 Task: Look for space in Thành Phố Tuyên Quang, Vietnam from 12th July, 2023 to 16th July, 2023 for 8 adults in price range Rs.10000 to Rs.16000. Place can be private room with 8 bedrooms having 8 beds and 8 bathrooms. Property type can be house, flat, guest house, hotel. Amenities needed are: wifi, TV, free parkinig on premises, gym, breakfast. Booking option can be shelf check-in. Required host language is English.
Action: Key pressed <Key.shift>THANH<Key.space>
Screenshot: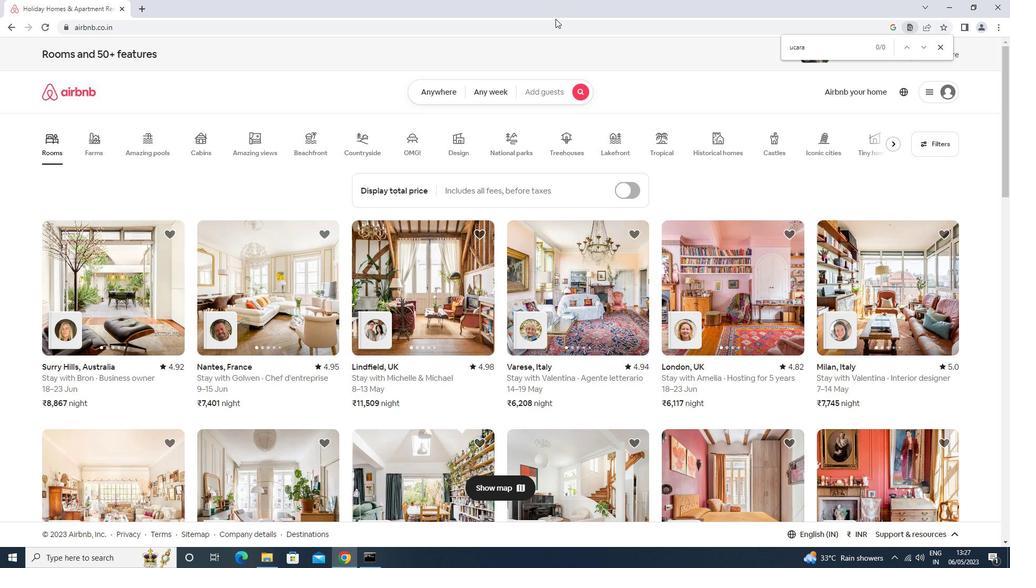 
Action: Mouse moved to (450, 59)
Screenshot: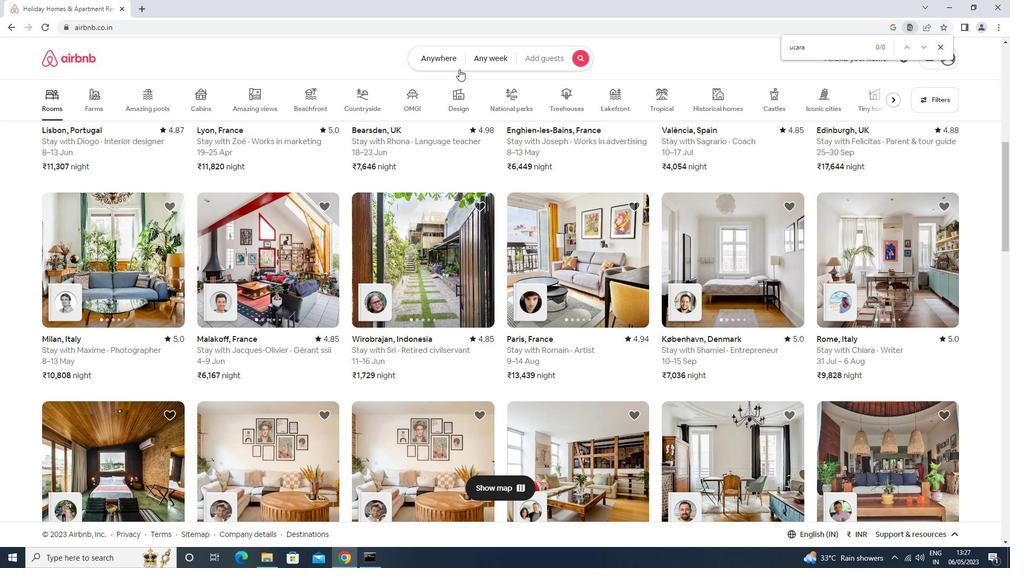 
Action: Mouse pressed left at (450, 59)
Screenshot: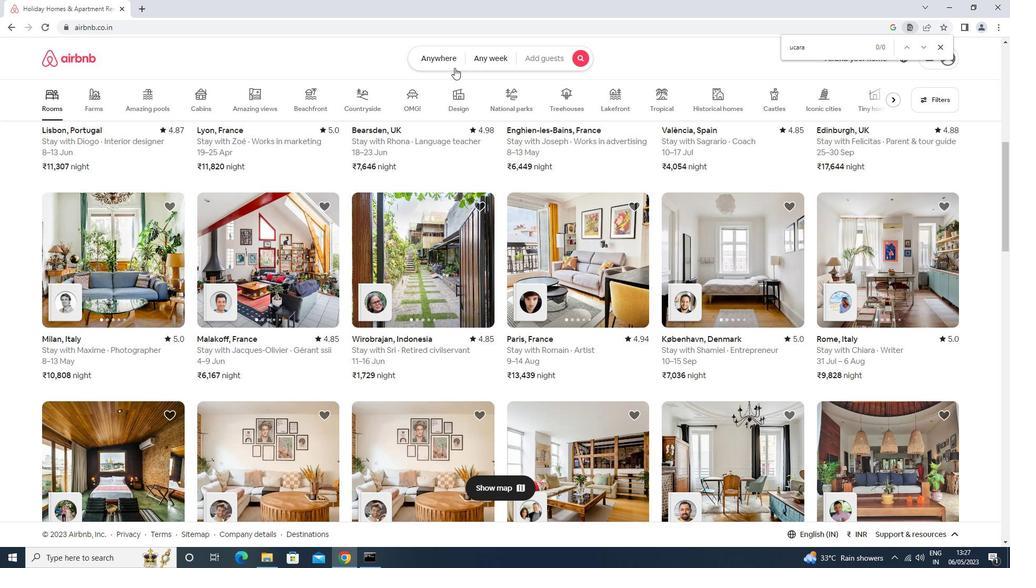 
Action: Mouse moved to (297, 97)
Screenshot: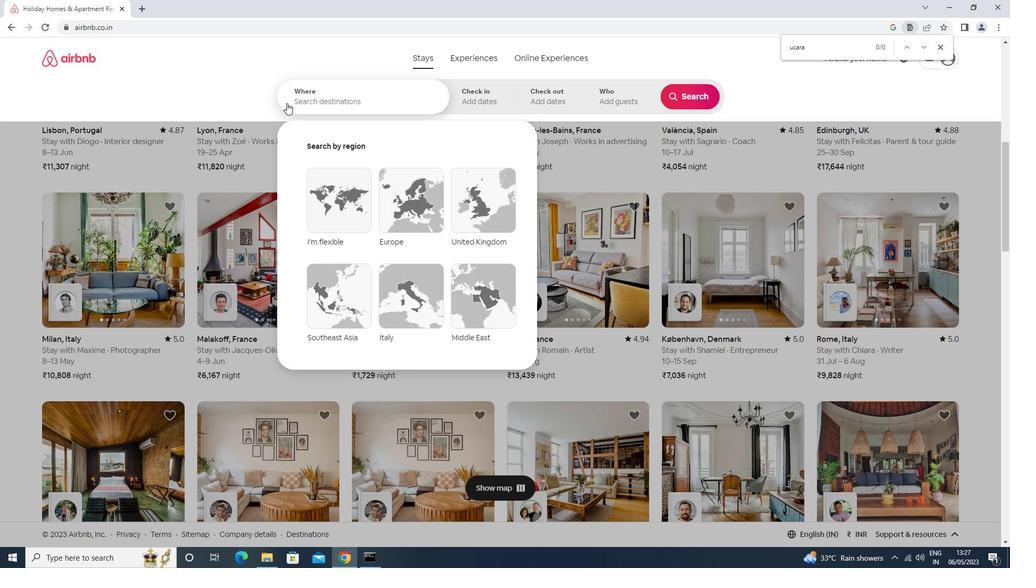 
Action: Mouse pressed left at (297, 97)
Screenshot: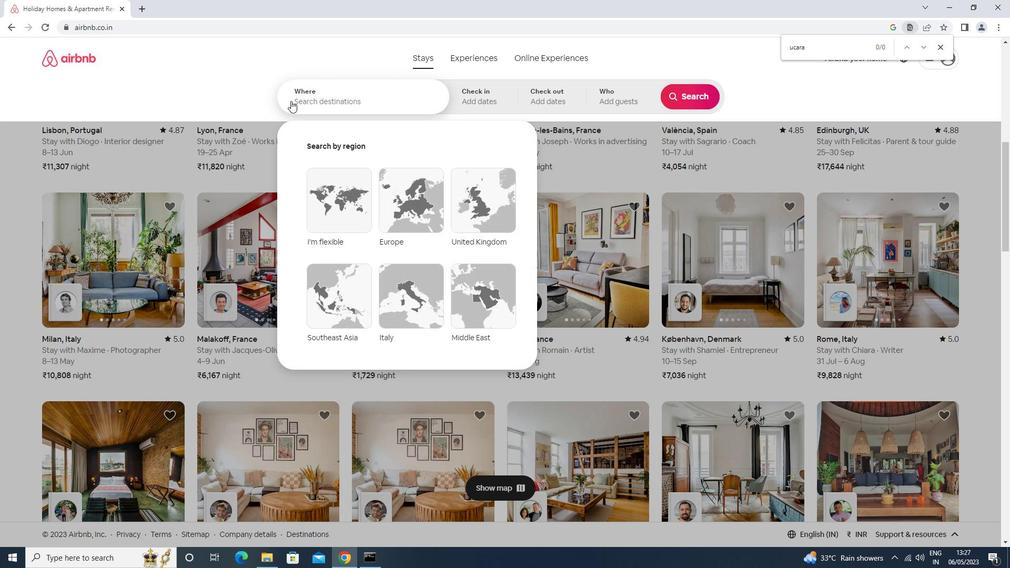 
Action: Key pressed <Key.shift><Key.shift><Key.shift><Key.shift><Key.shift><Key.shift><Key.shift><Key.shift><Key.shift>THANH<Key.down><Key.backspace><Key.backspace><Key.backspace><Key.backspace><Key.backspace><Key.backspace><Key.backspace><Key.backspace><Key.backspace><Key.backspace><Key.backspace><Key.backspace><Key.backspace><Key.backspace><Key.backspace><Key.backspace><Key.backspace><Key.backspace><Key.backspace><Key.backspace><Key.backspace>TI<Key.backspace>UYEN<Key.space>QUANG<Key.enter>
Screenshot: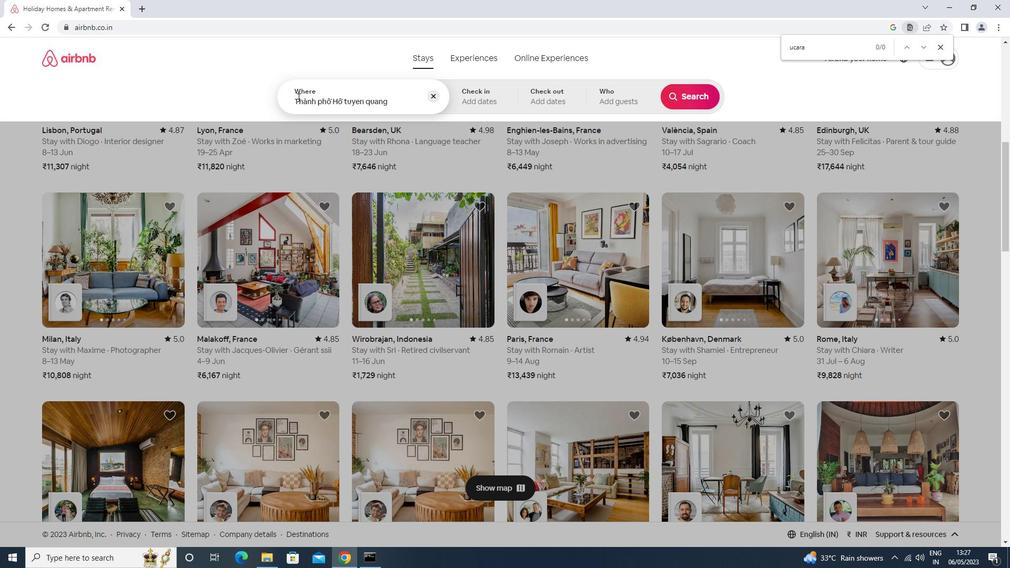 
Action: Mouse moved to (681, 179)
Screenshot: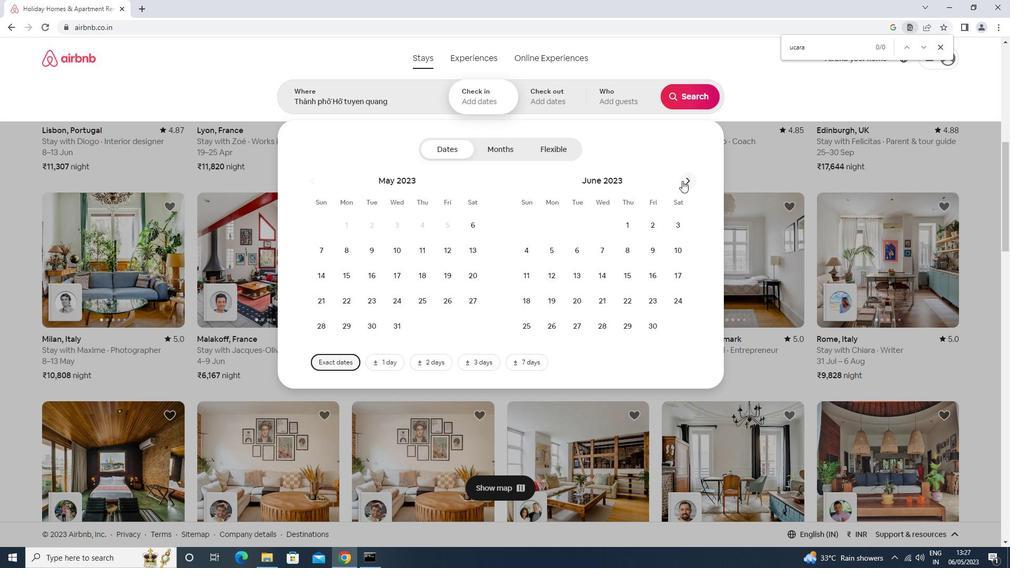 
Action: Mouse pressed left at (681, 179)
Screenshot: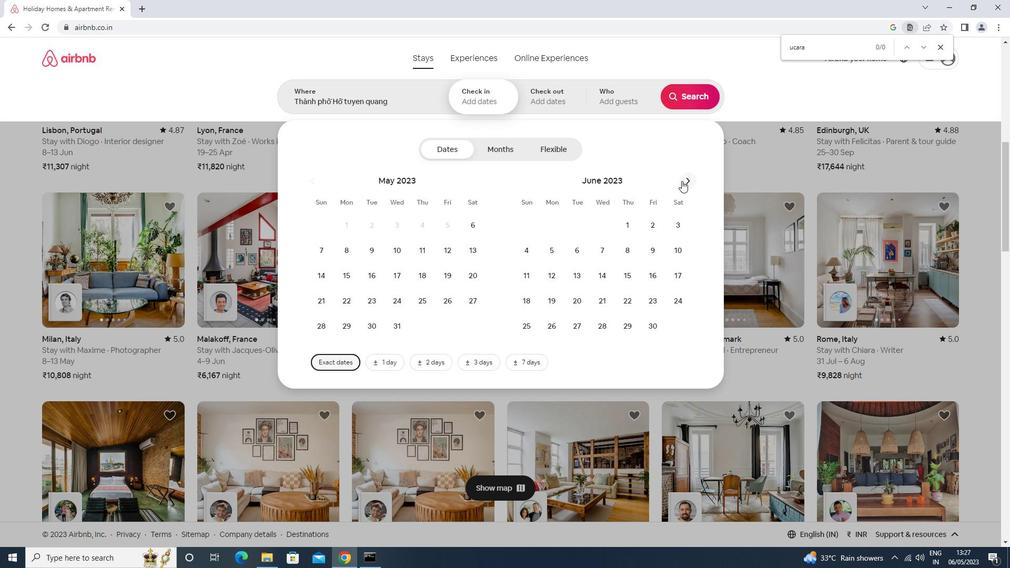 
Action: Mouse moved to (603, 277)
Screenshot: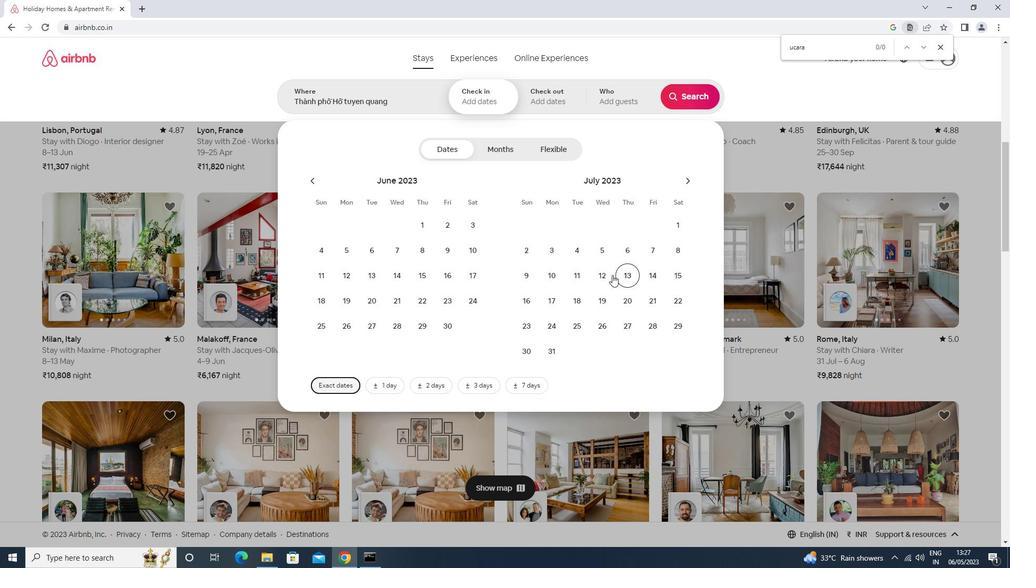 
Action: Mouse pressed left at (603, 277)
Screenshot: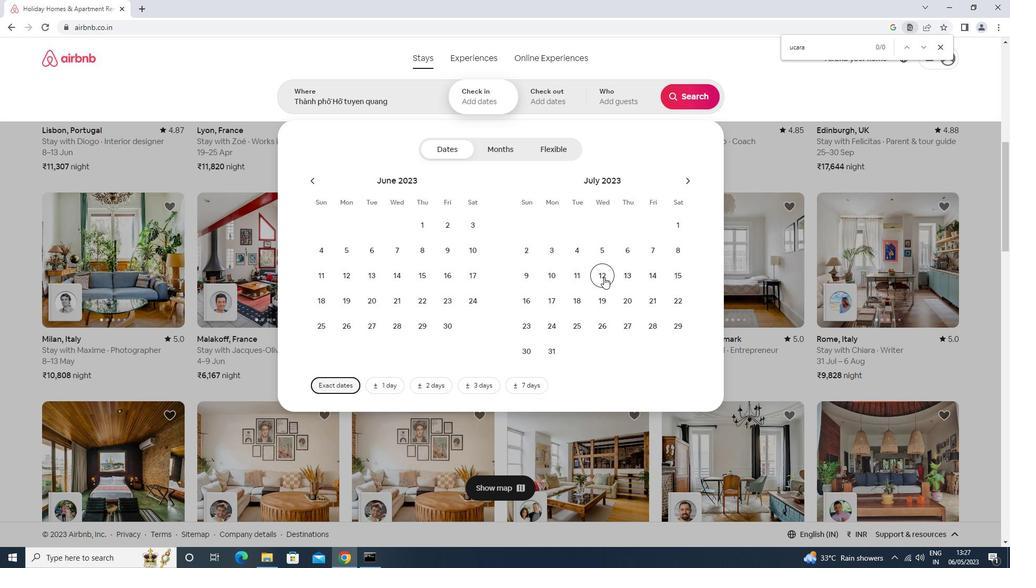
Action: Mouse moved to (535, 303)
Screenshot: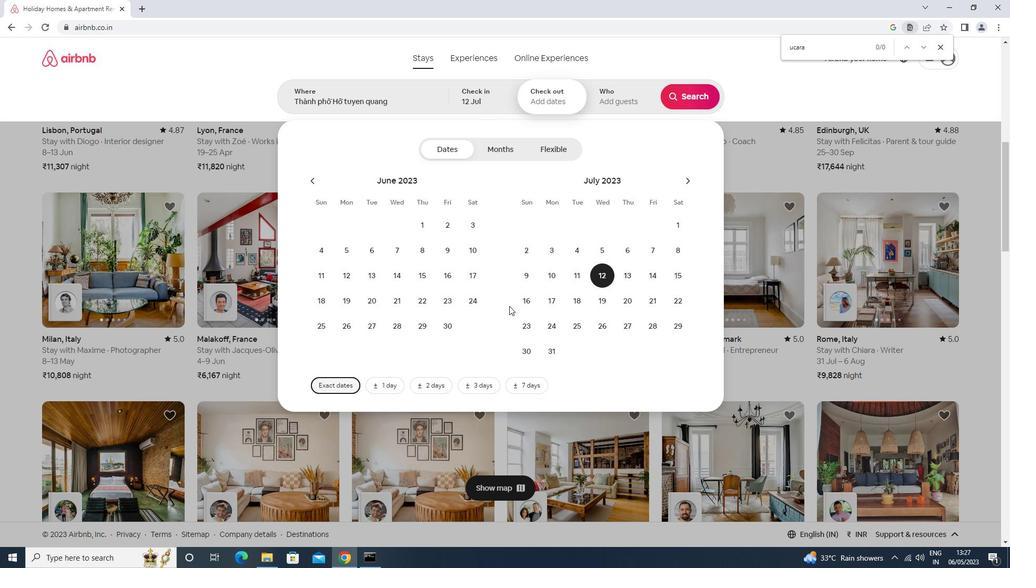 
Action: Mouse pressed left at (535, 303)
Screenshot: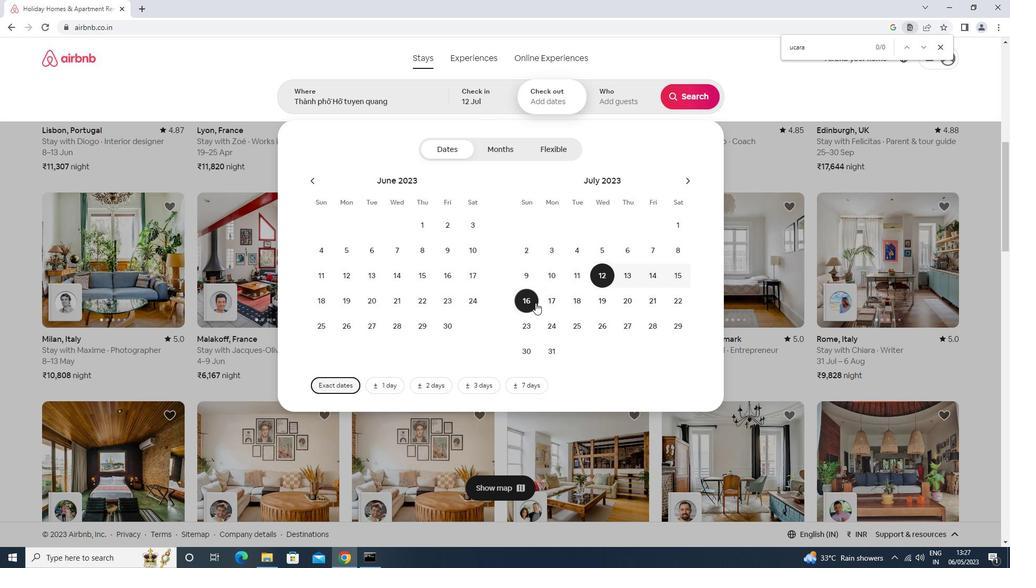 
Action: Mouse moved to (621, 93)
Screenshot: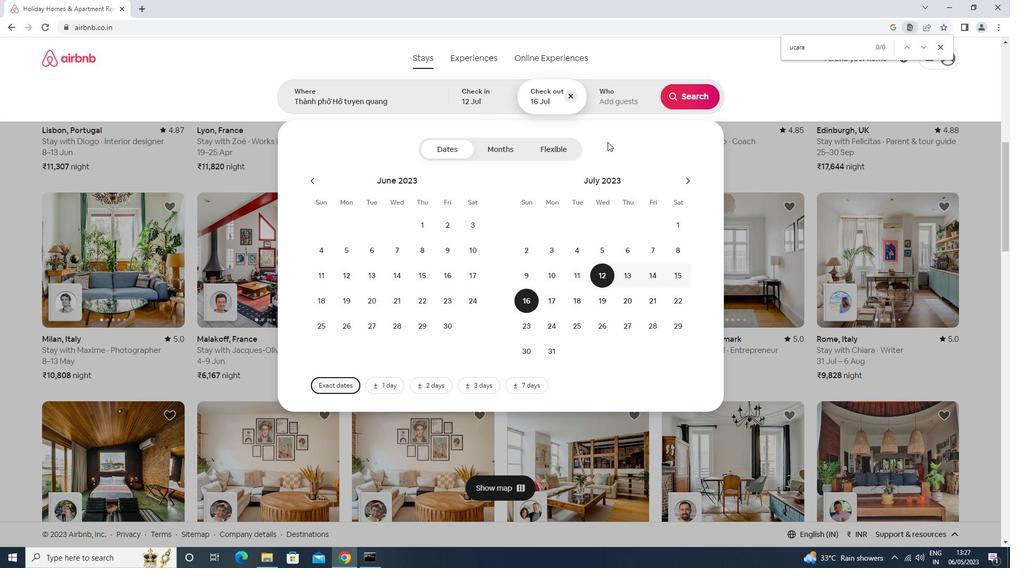 
Action: Mouse pressed left at (621, 93)
Screenshot: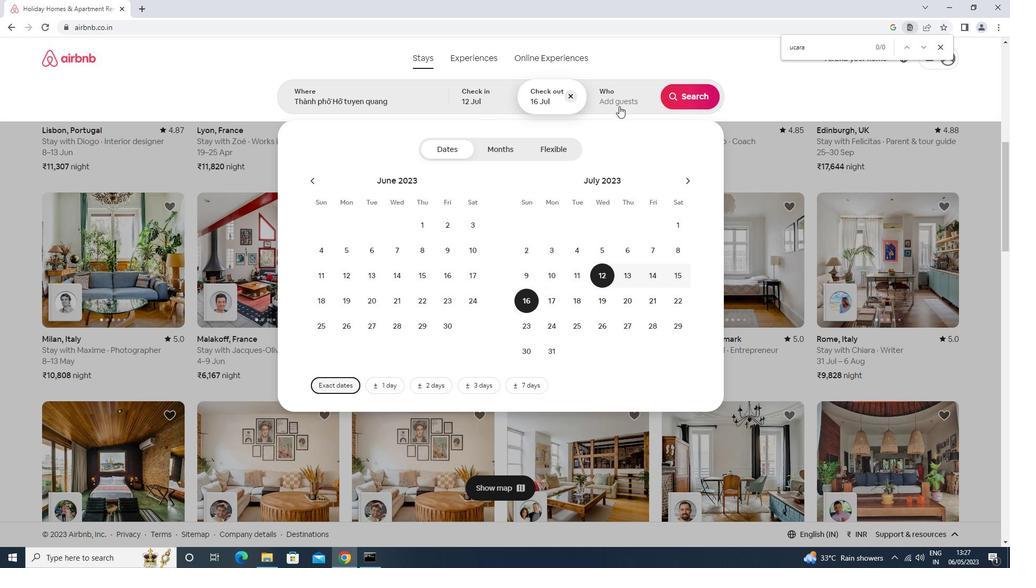 
Action: Mouse moved to (697, 151)
Screenshot: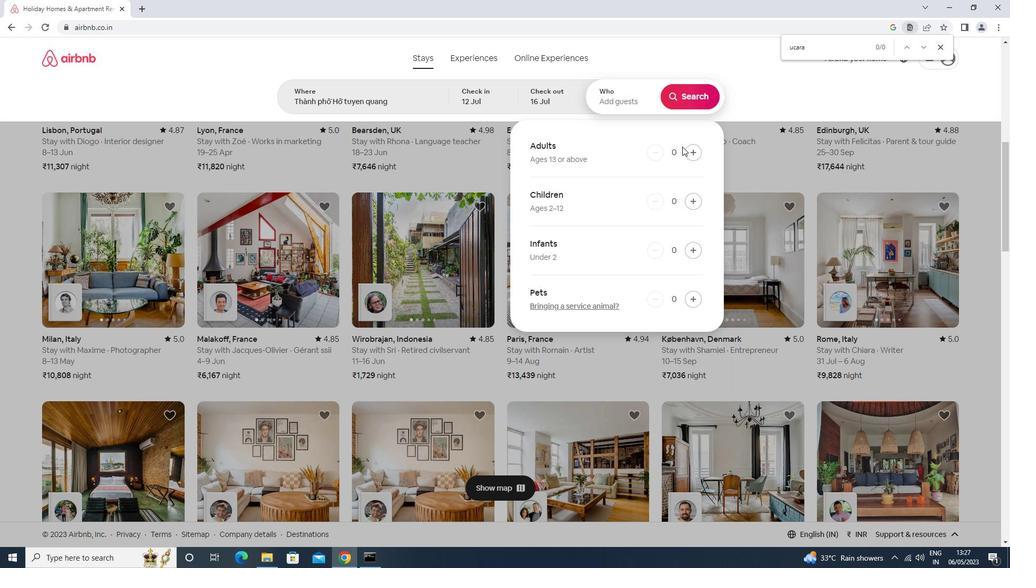 
Action: Mouse pressed left at (697, 151)
Screenshot: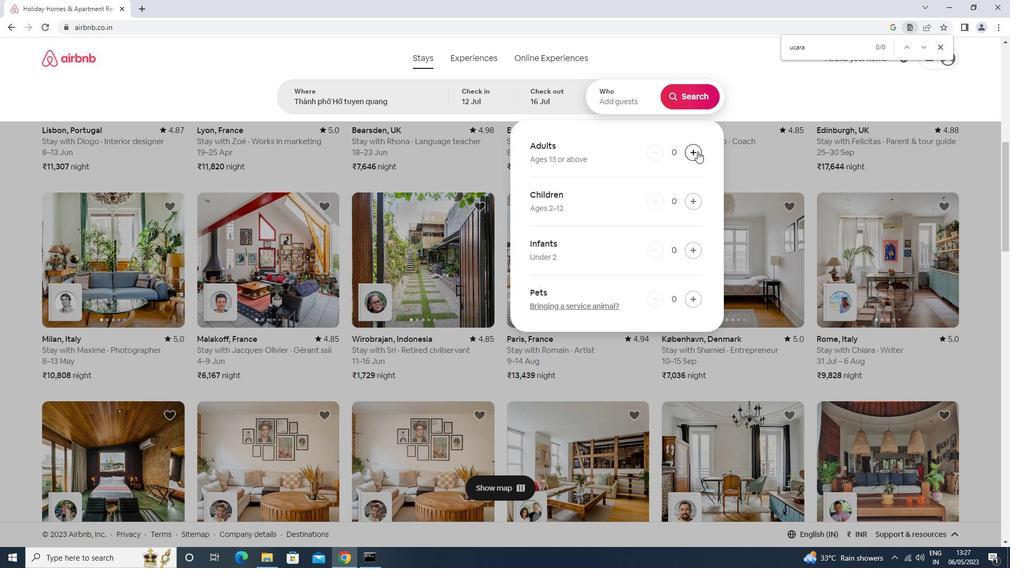 
Action: Mouse pressed left at (697, 151)
Screenshot: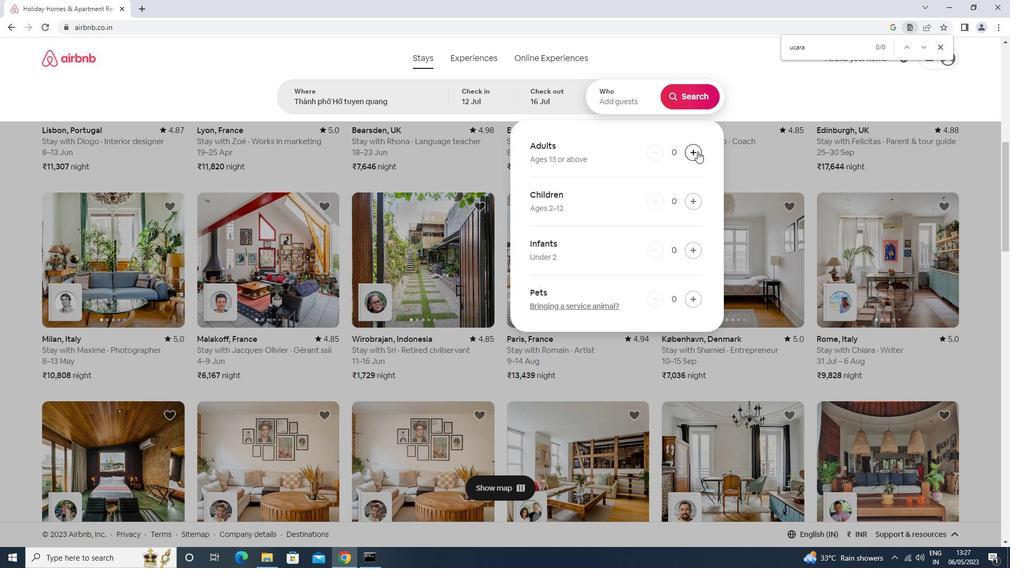 
Action: Mouse pressed left at (697, 151)
Screenshot: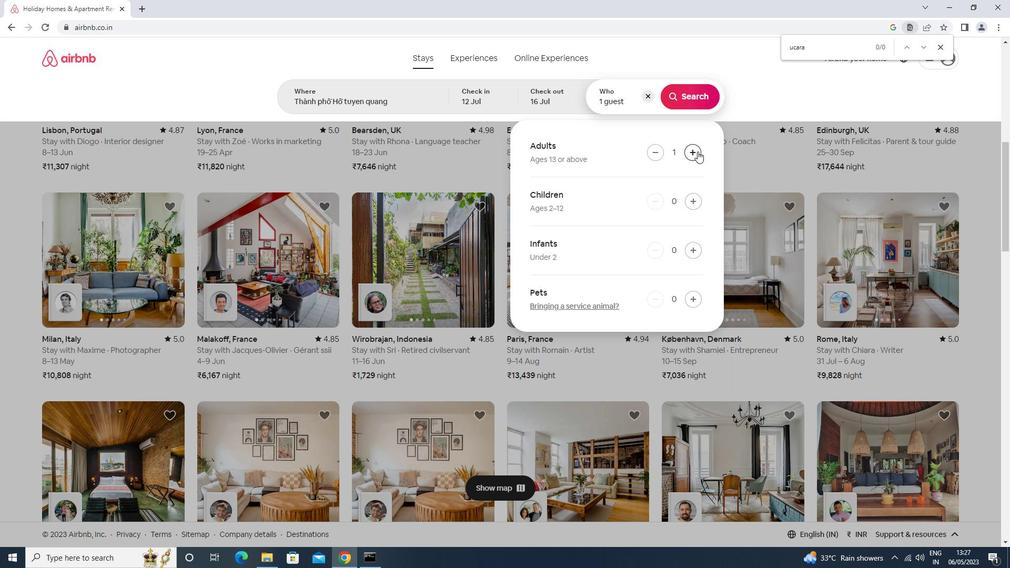 
Action: Mouse pressed left at (697, 151)
Screenshot: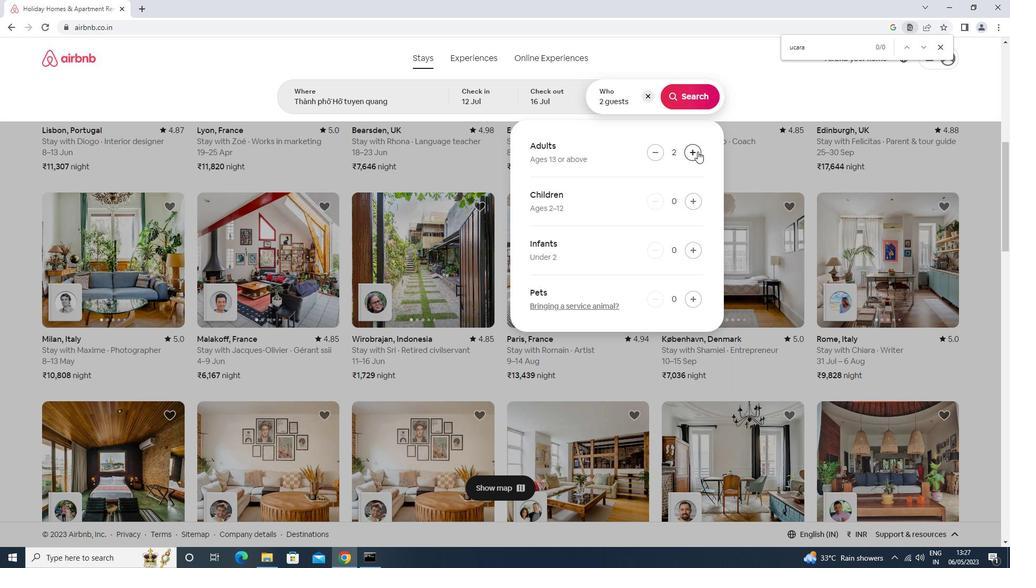 
Action: Mouse pressed left at (697, 151)
Screenshot: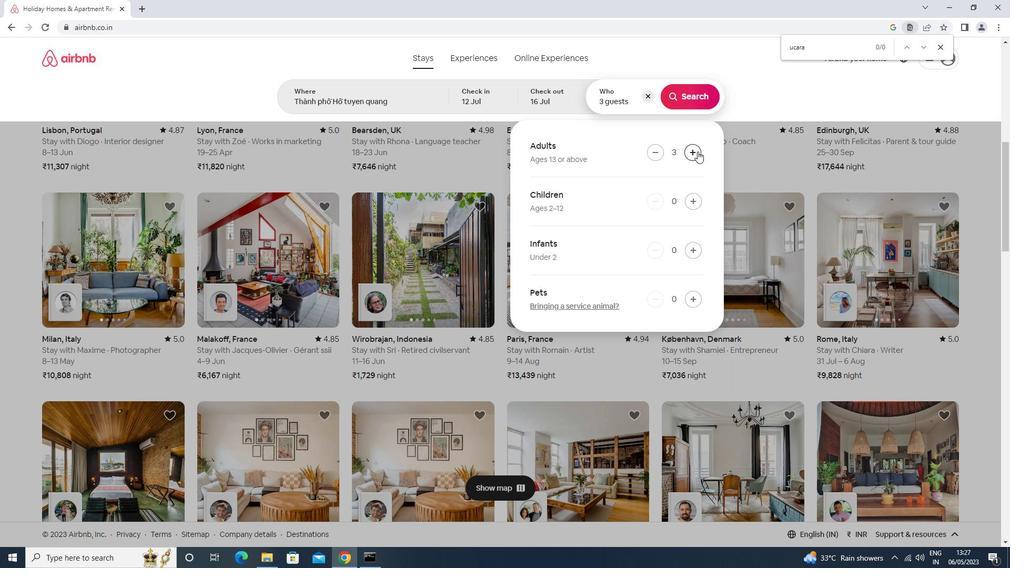 
Action: Mouse pressed left at (697, 151)
Screenshot: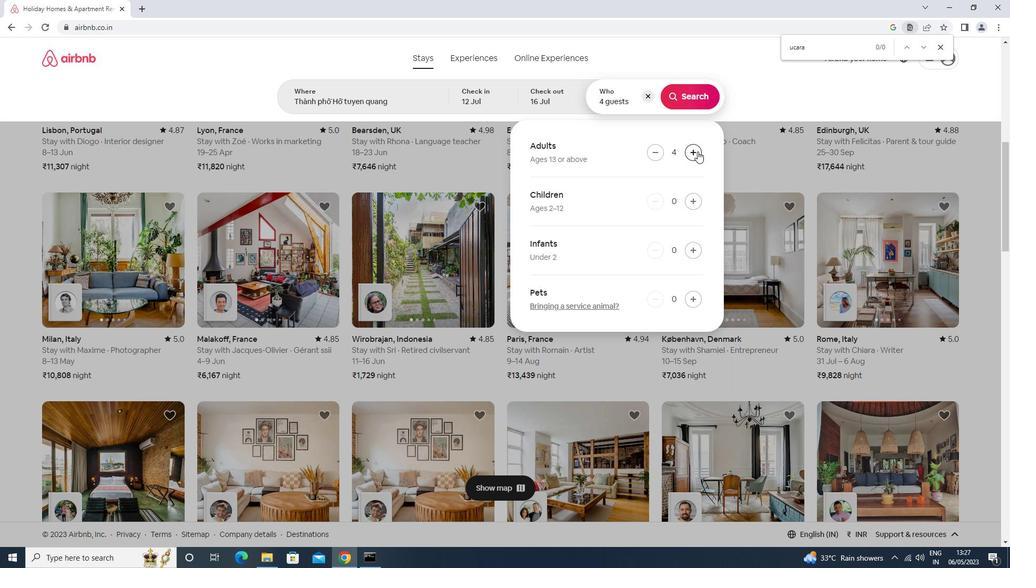 
Action: Mouse pressed left at (697, 151)
Screenshot: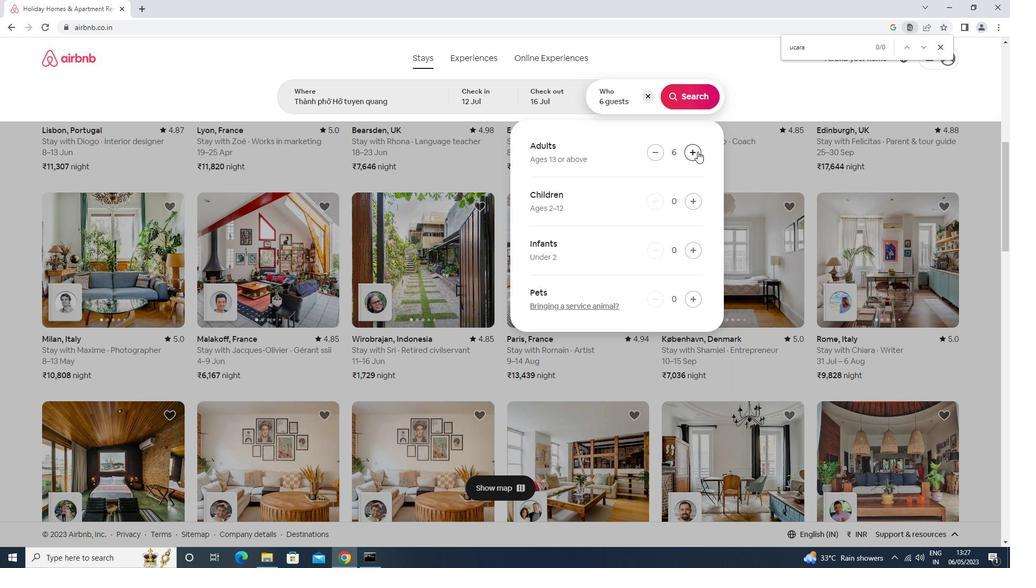 
Action: Mouse pressed left at (697, 151)
Screenshot: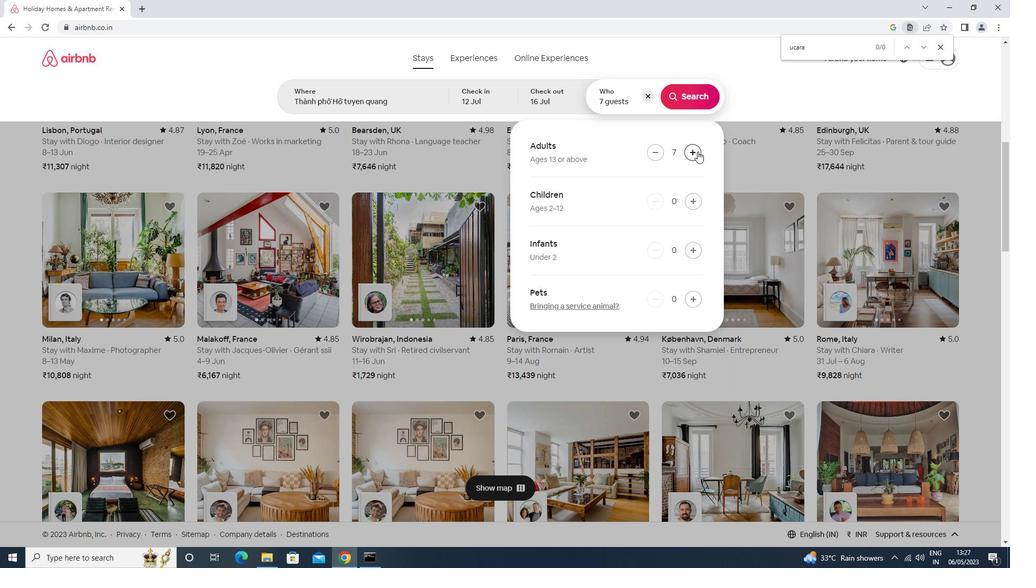 
Action: Mouse moved to (692, 98)
Screenshot: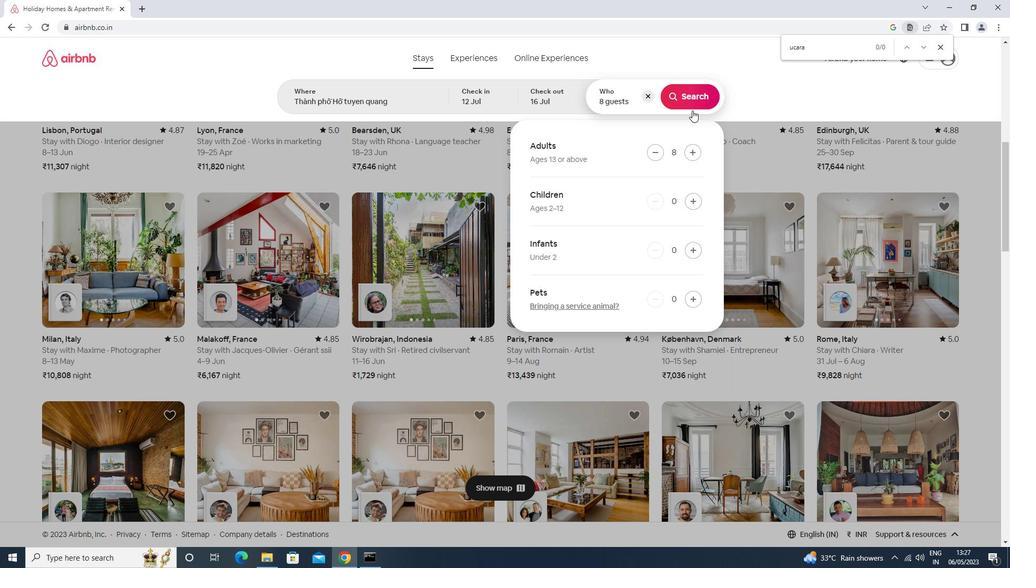
Action: Mouse pressed left at (692, 98)
Screenshot: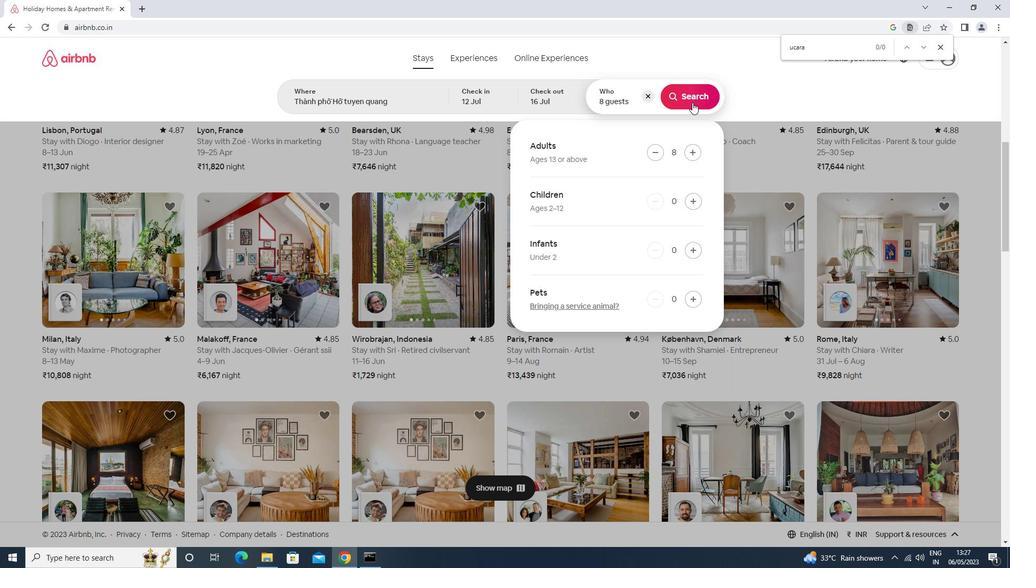 
Action: Mouse moved to (962, 97)
Screenshot: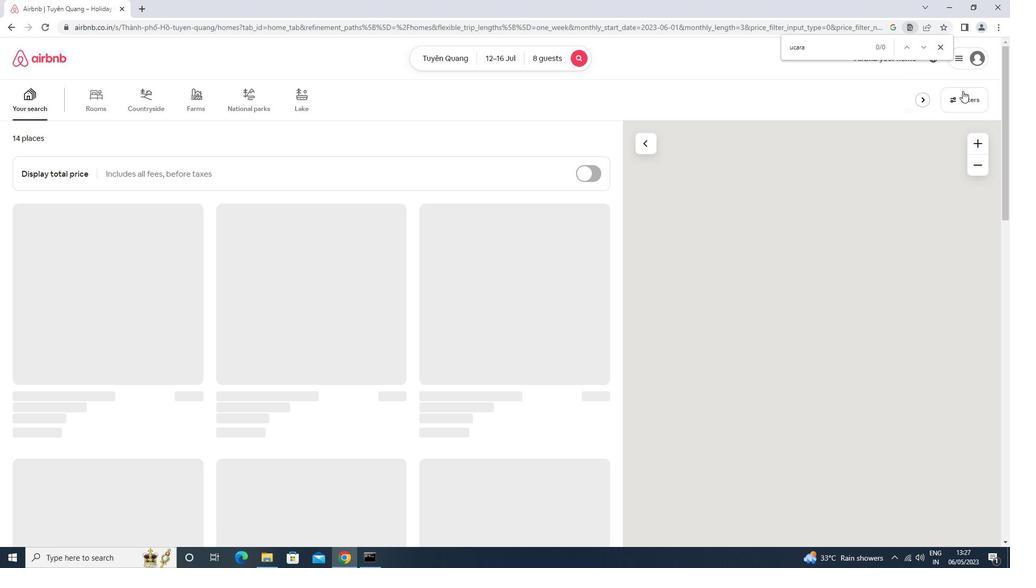 
Action: Mouse pressed left at (962, 97)
Screenshot: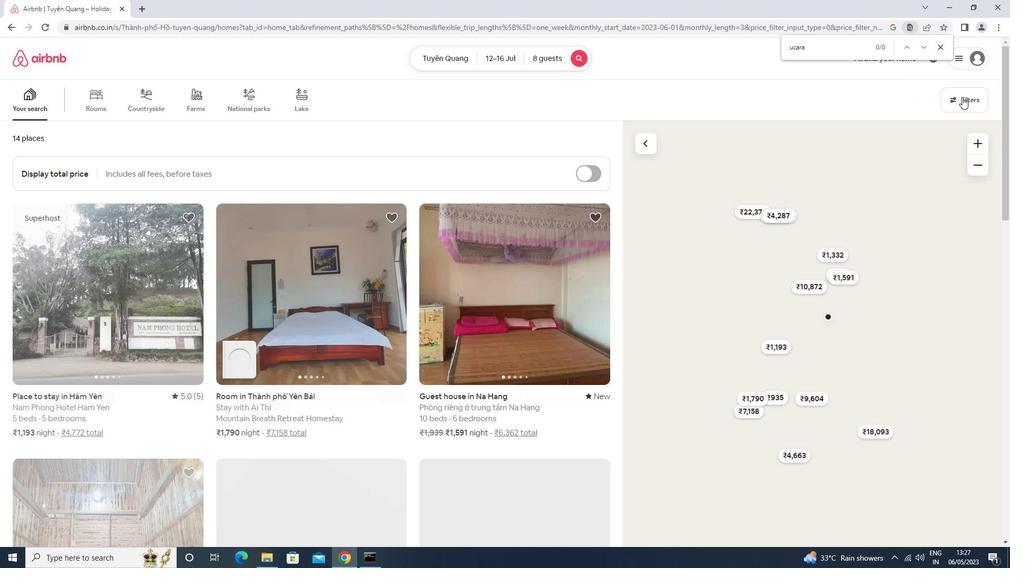 
Action: Mouse moved to (429, 357)
Screenshot: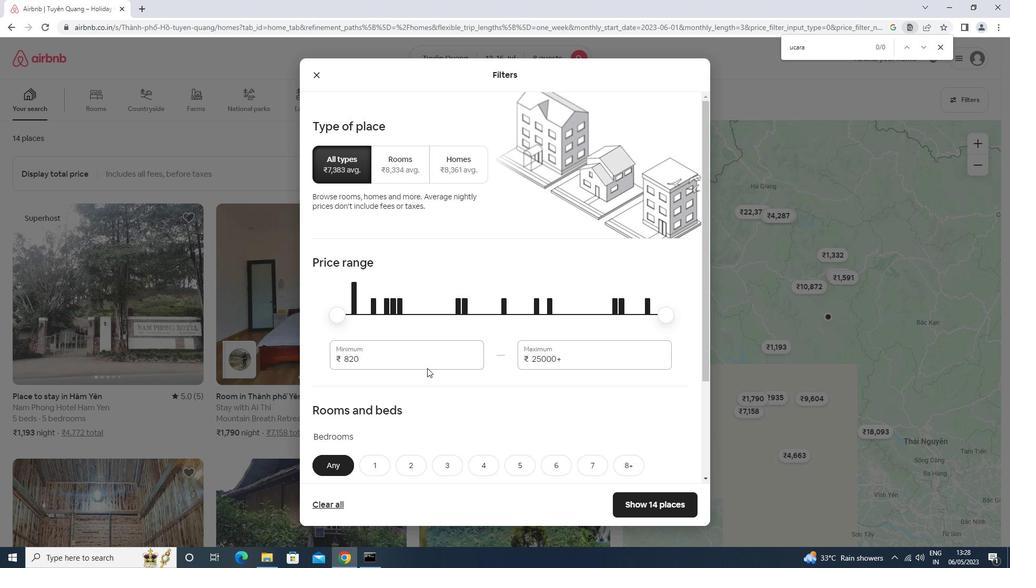 
Action: Mouse pressed left at (429, 357)
Screenshot: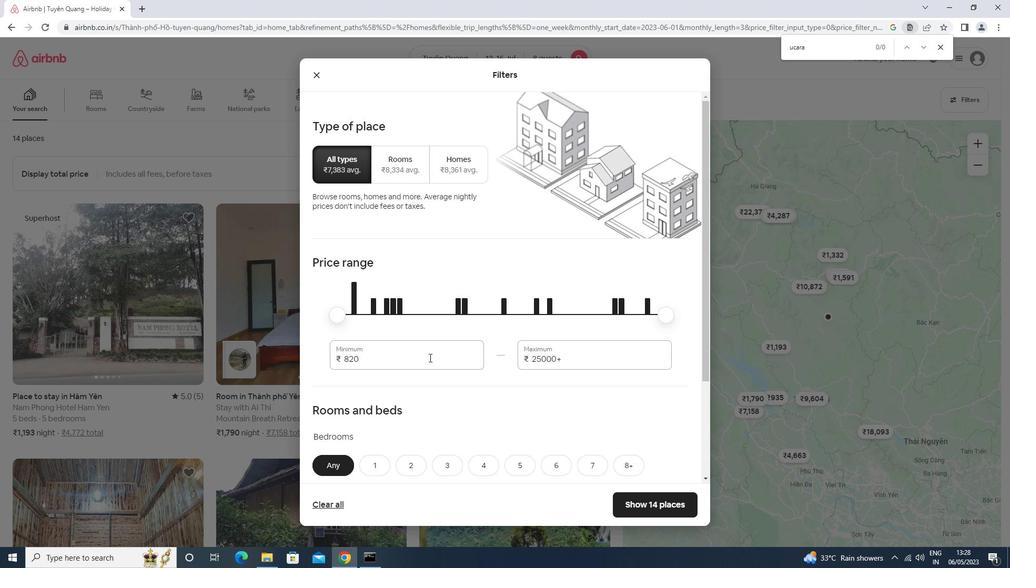 
Action: Key pressed <Key.backspace><Key.backspace><Key.backspace><Key.backspace><Key.backspace><Key.backspace><Key.backspace><Key.backspace><Key.backspace><Key.backspace><Key.backspace><Key.backspace><Key.backspace><Key.backspace><Key.backspace><Key.backspace><Key.backspace><Key.backspace><Key.backspace><Key.backspace><Key.backspace>10000<Key.tab>16000
Screenshot: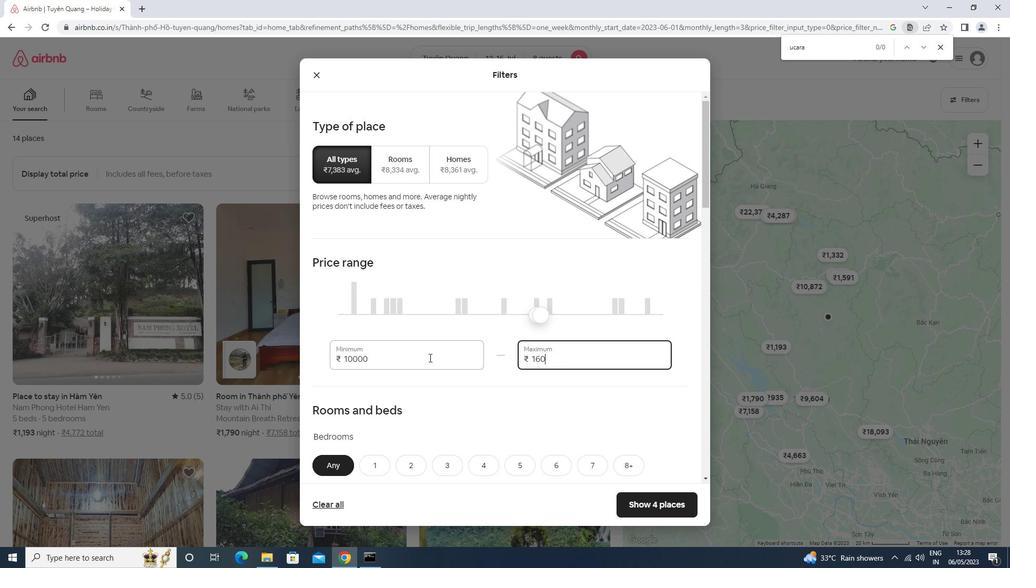 
Action: Mouse scrolled (429, 357) with delta (0, 0)
Screenshot: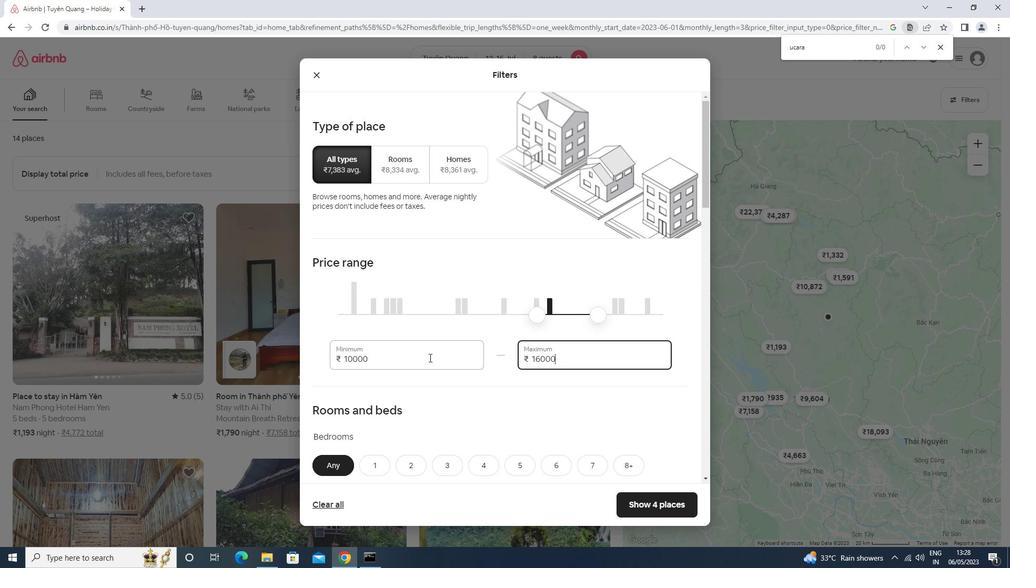 
Action: Mouse scrolled (429, 357) with delta (0, 0)
Screenshot: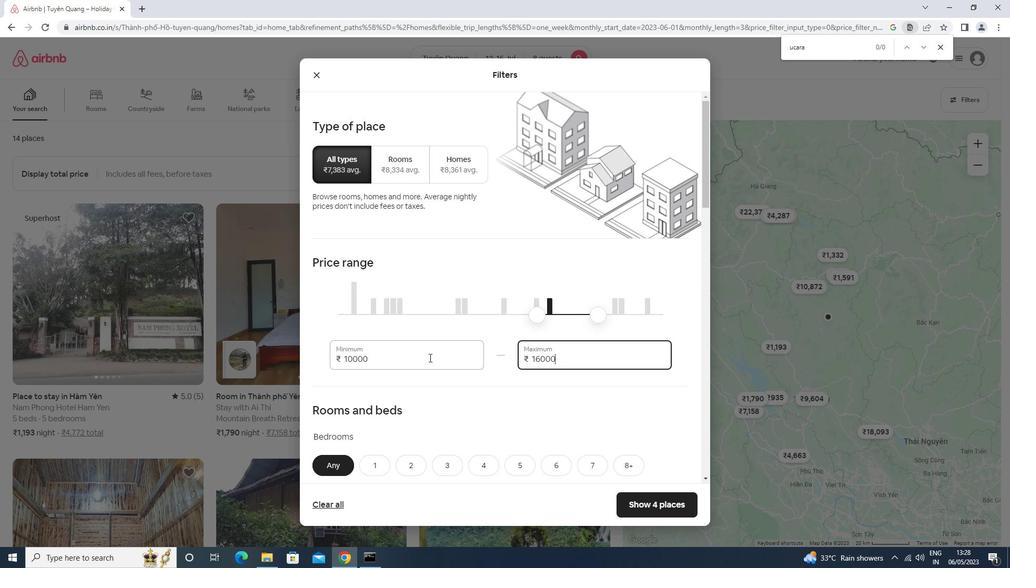 
Action: Mouse moved to (429, 357)
Screenshot: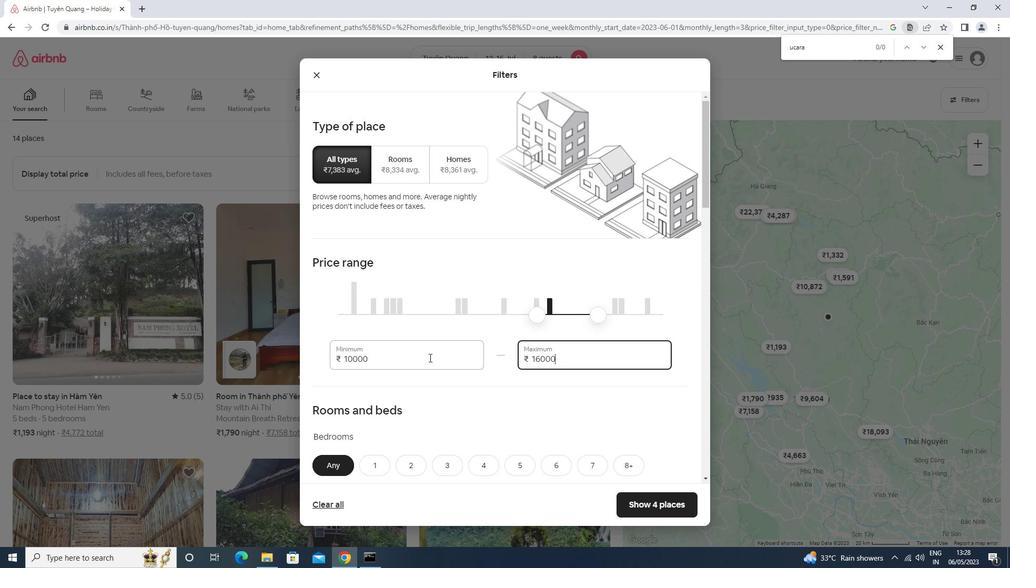 
Action: Mouse scrolled (429, 356) with delta (0, 0)
Screenshot: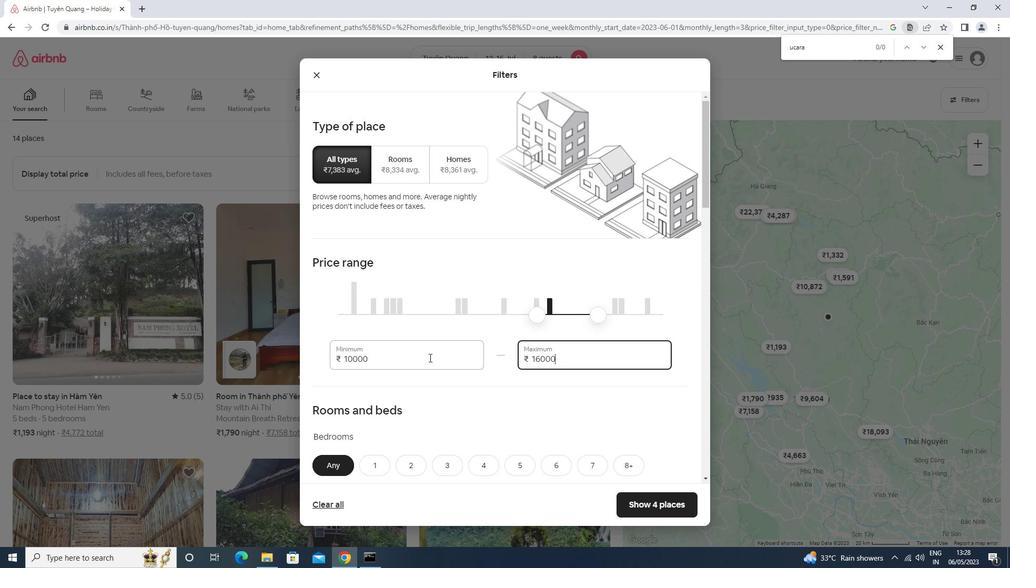 
Action: Mouse scrolled (429, 356) with delta (0, 0)
Screenshot: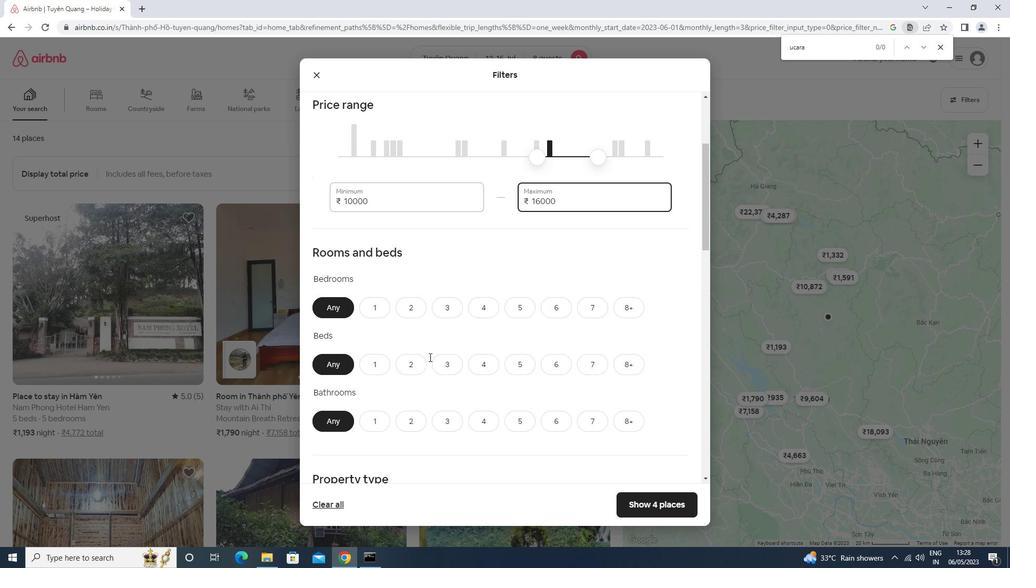 
Action: Mouse scrolled (429, 356) with delta (0, 0)
Screenshot: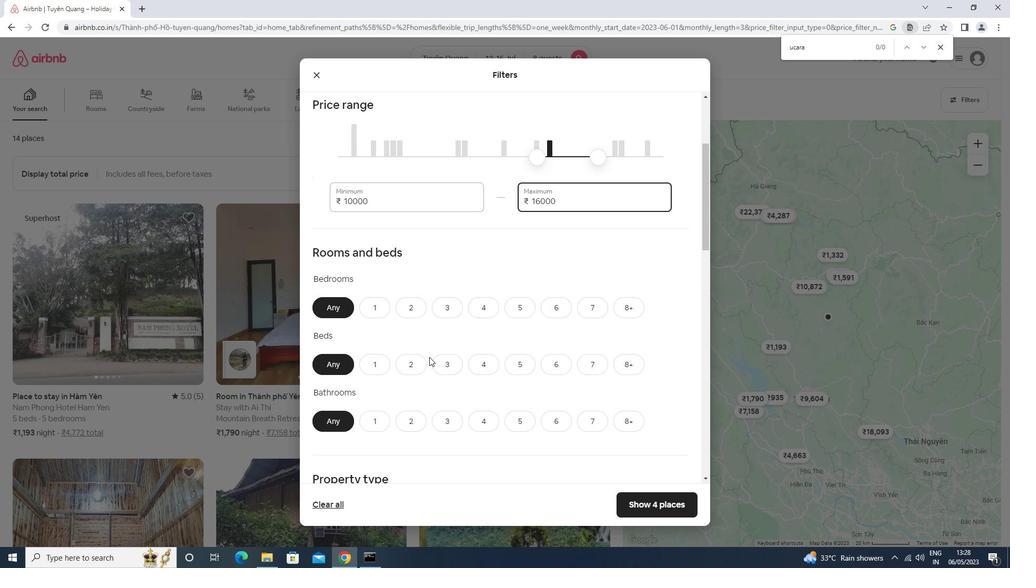 
Action: Mouse moved to (625, 203)
Screenshot: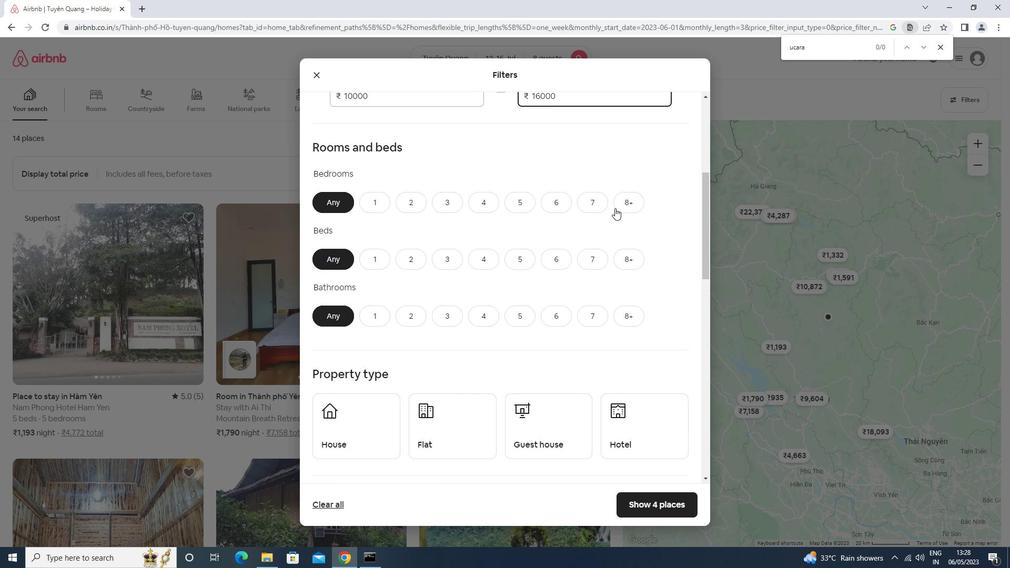 
Action: Mouse pressed left at (625, 203)
Screenshot: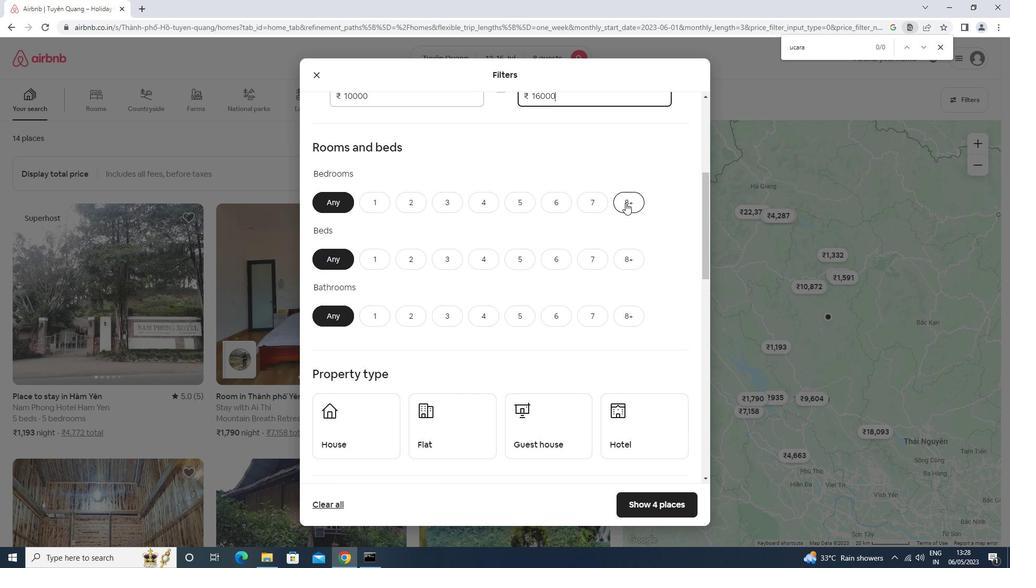 
Action: Mouse moved to (630, 265)
Screenshot: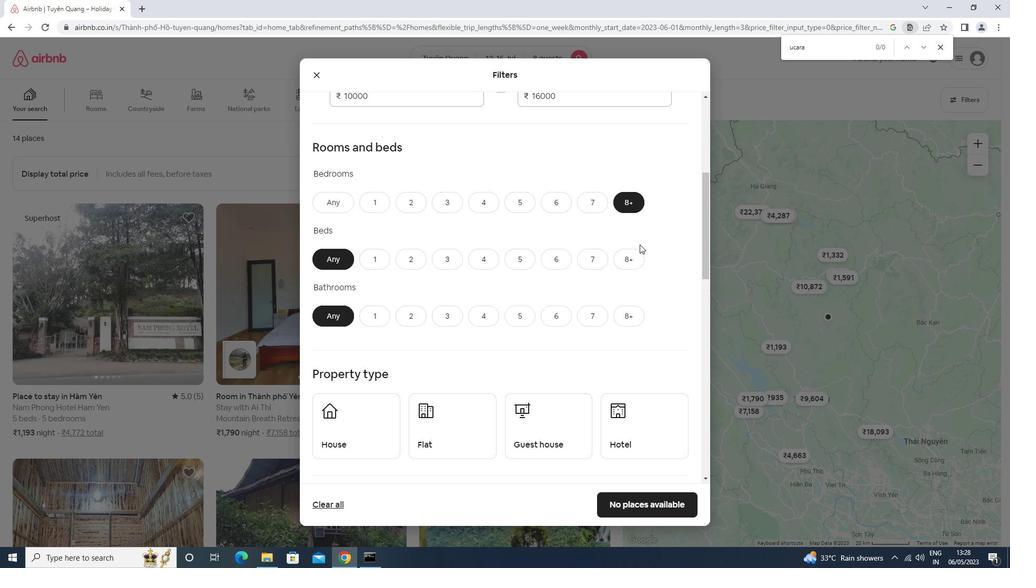 
Action: Mouse pressed left at (630, 265)
Screenshot: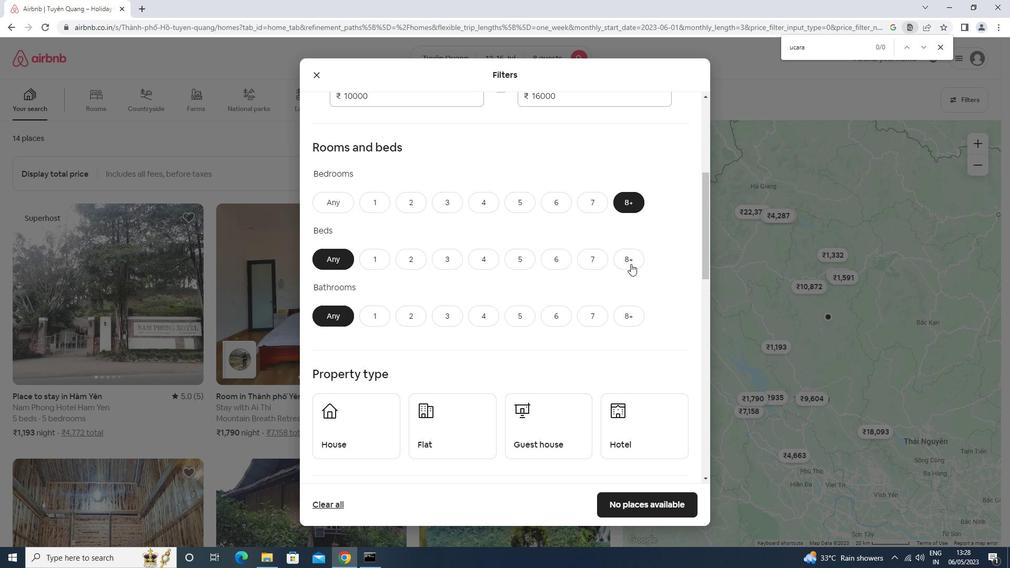 
Action: Mouse moved to (627, 324)
Screenshot: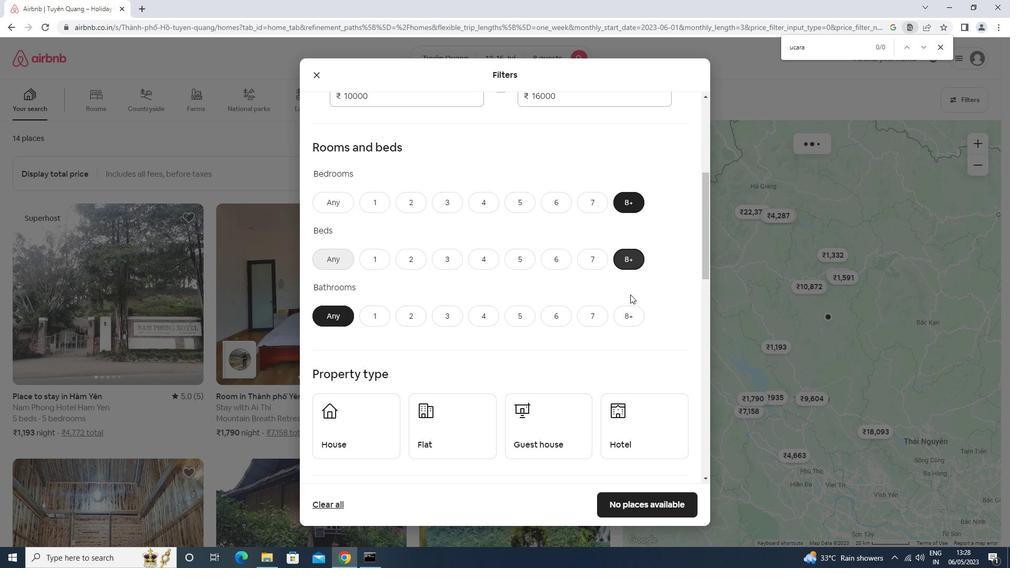 
Action: Mouse pressed left at (627, 324)
Screenshot: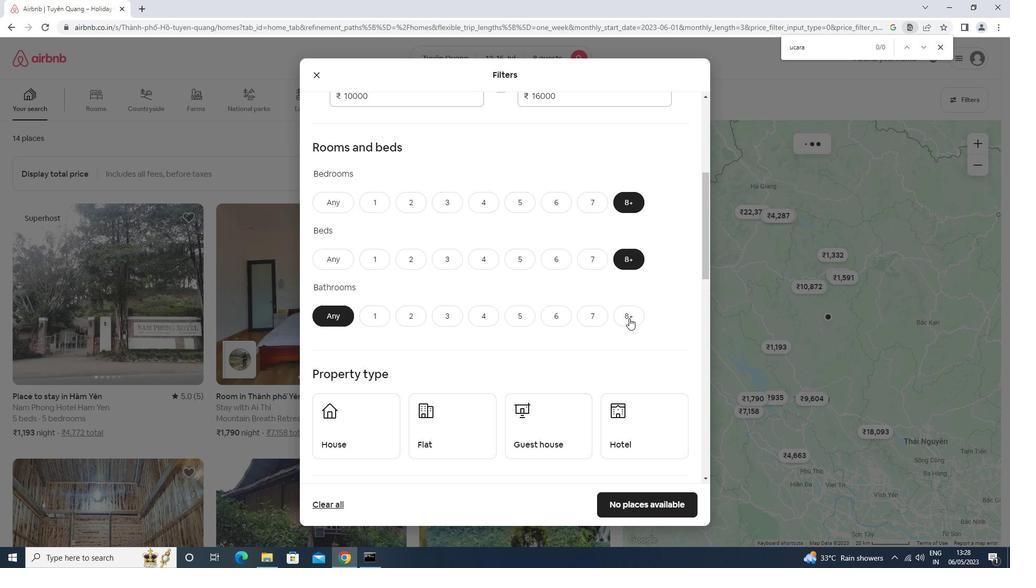 
Action: Mouse moved to (330, 427)
Screenshot: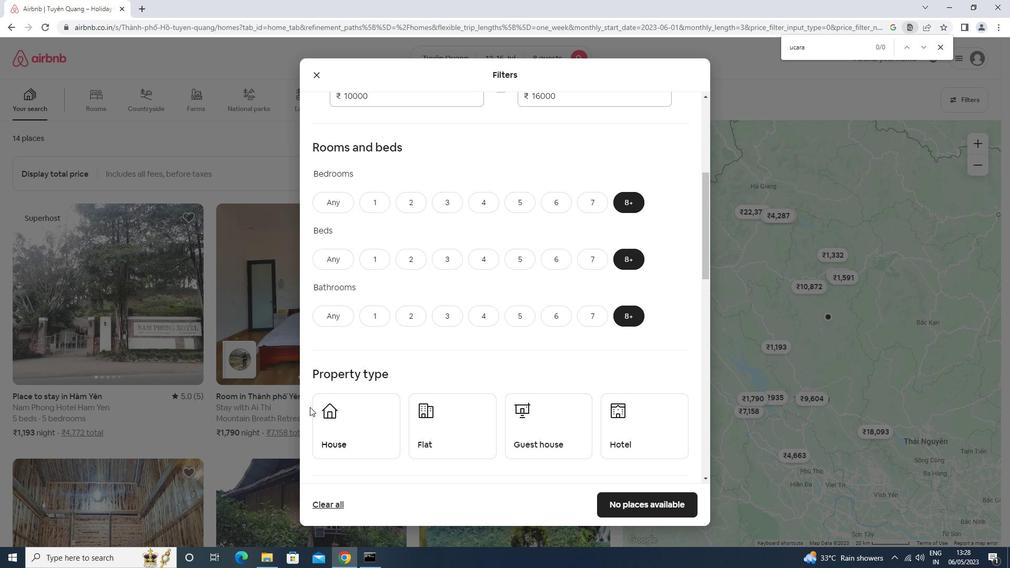 
Action: Mouse pressed left at (330, 427)
Screenshot: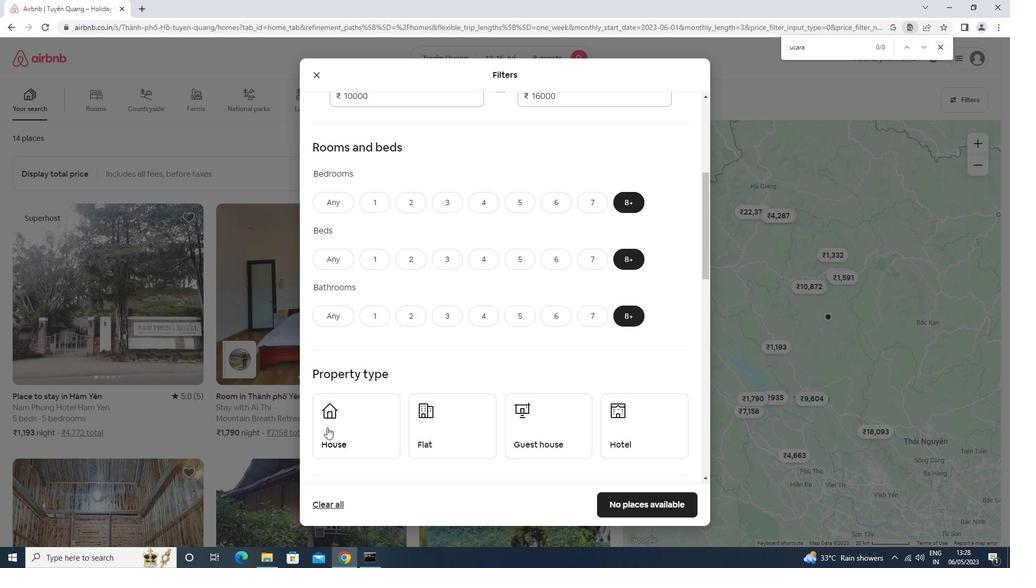 
Action: Mouse moved to (461, 435)
Screenshot: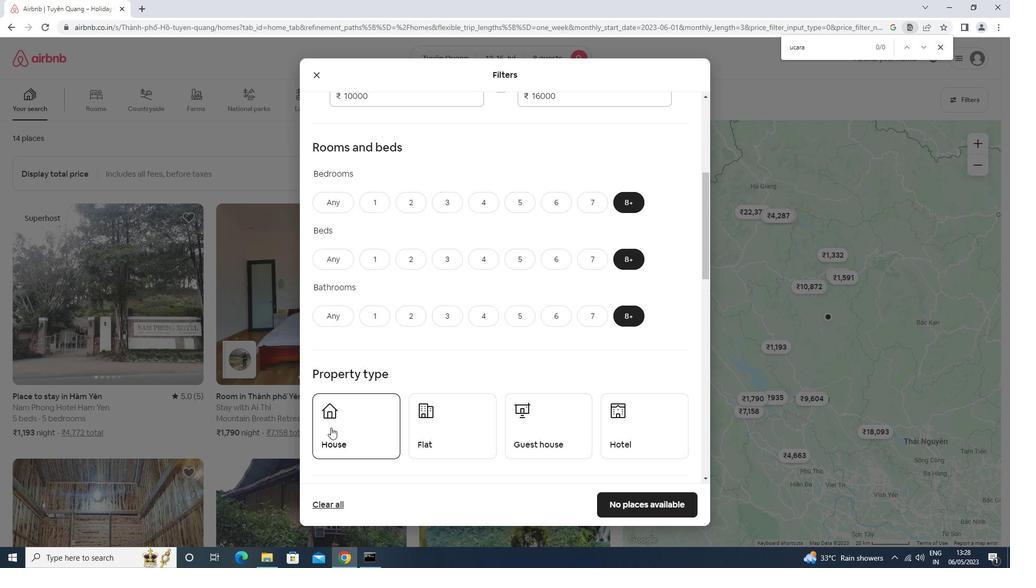 
Action: Mouse pressed left at (461, 435)
Screenshot: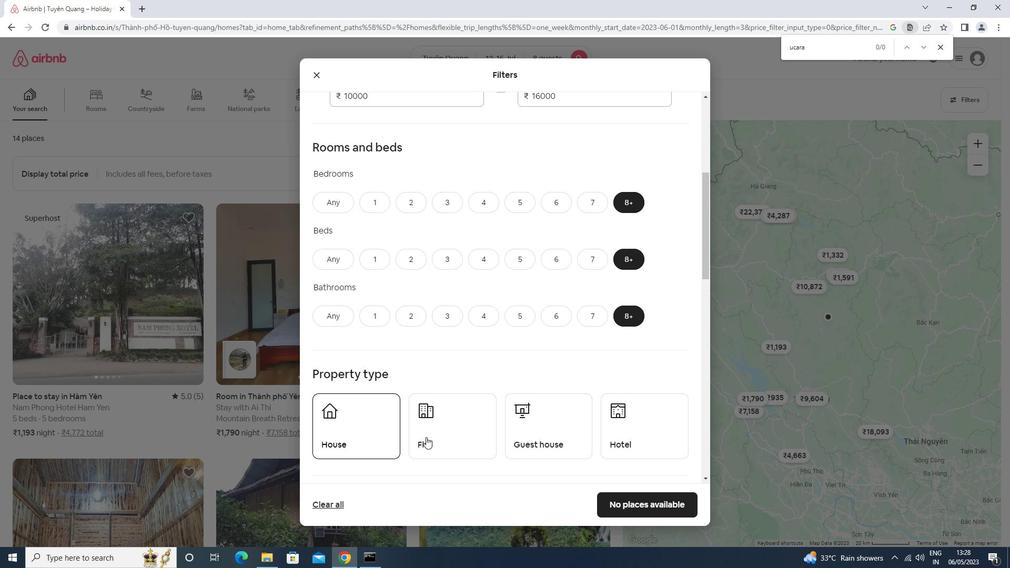 
Action: Mouse moved to (608, 419)
Screenshot: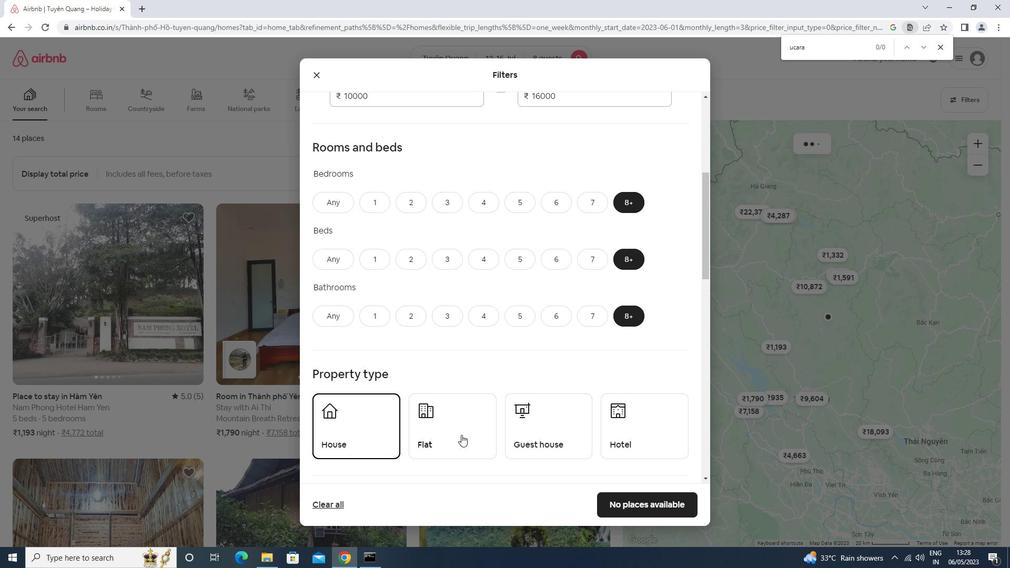 
Action: Mouse pressed left at (608, 419)
Screenshot: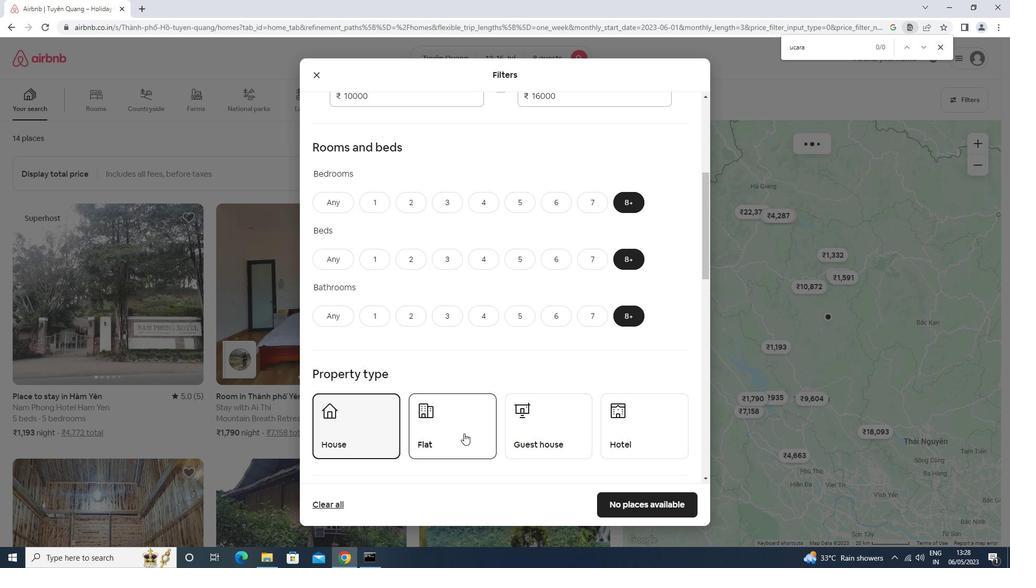 
Action: Mouse moved to (573, 434)
Screenshot: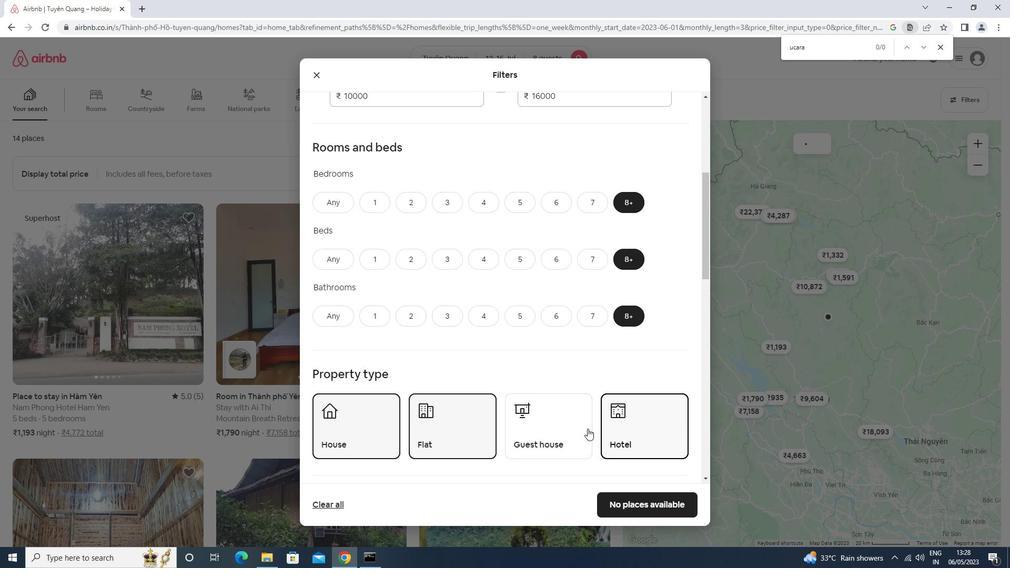 
Action: Mouse pressed left at (573, 434)
Screenshot: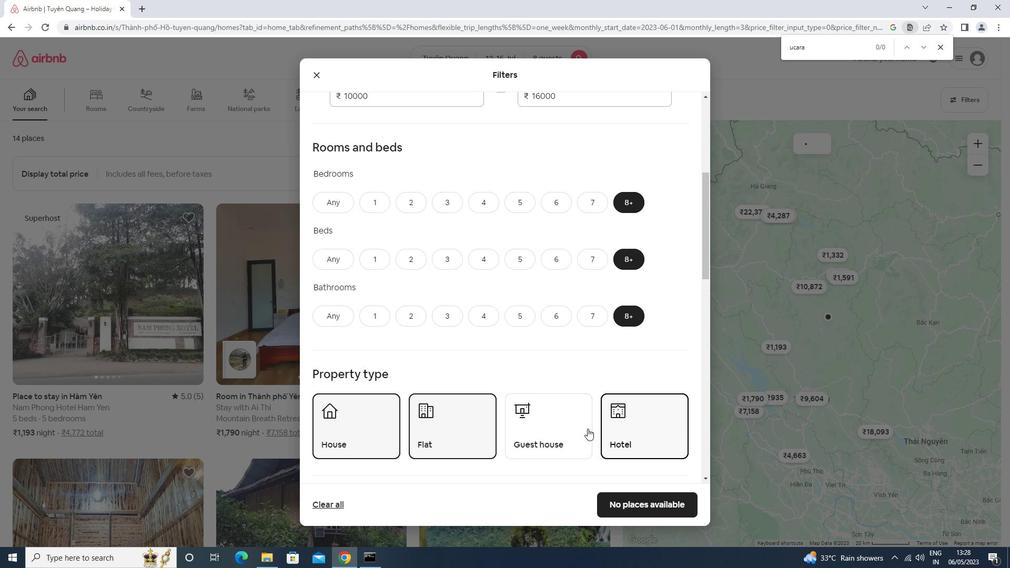 
Action: Mouse moved to (558, 416)
Screenshot: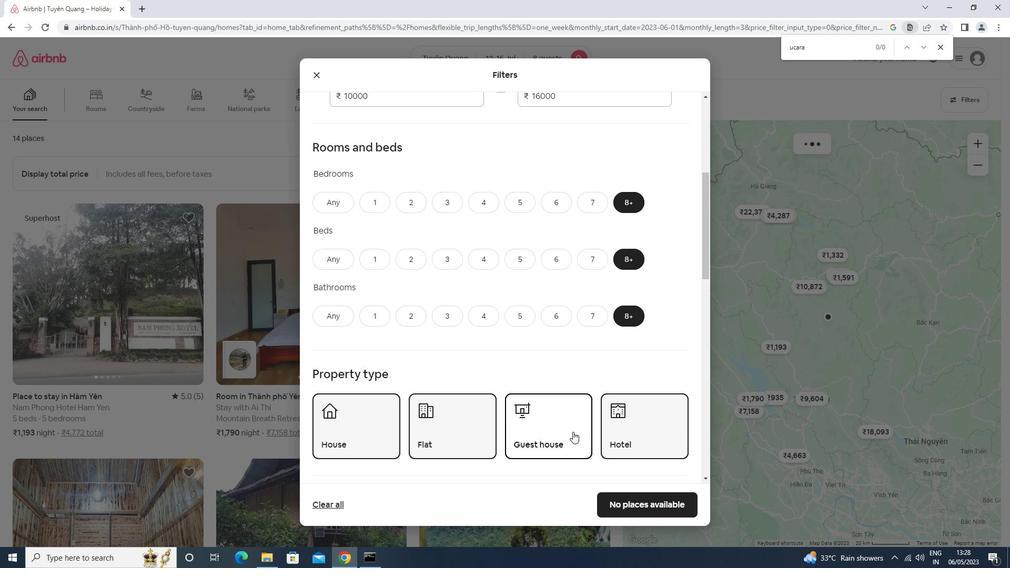 
Action: Mouse scrolled (558, 415) with delta (0, 0)
Screenshot: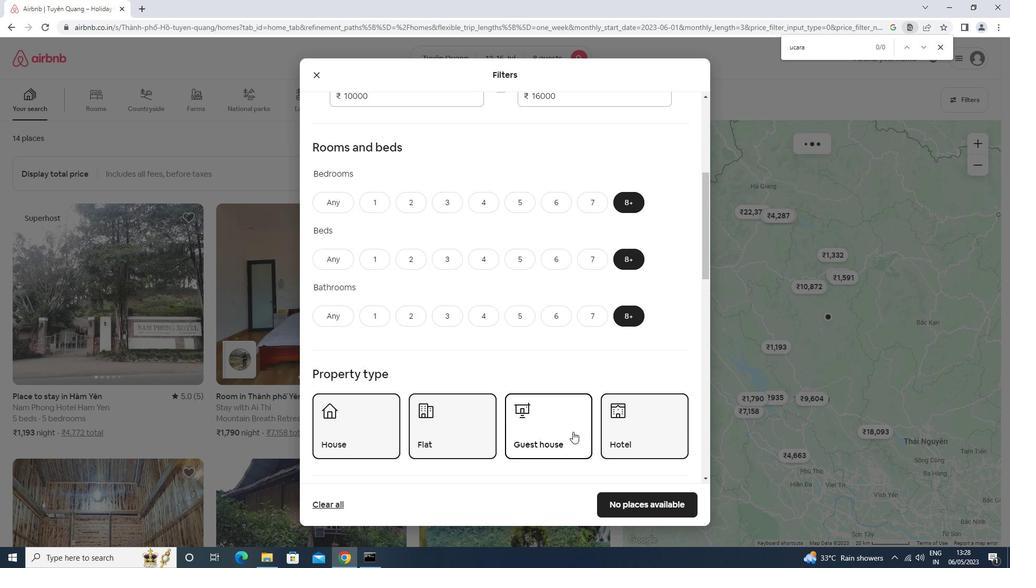 
Action: Mouse scrolled (558, 415) with delta (0, 0)
Screenshot: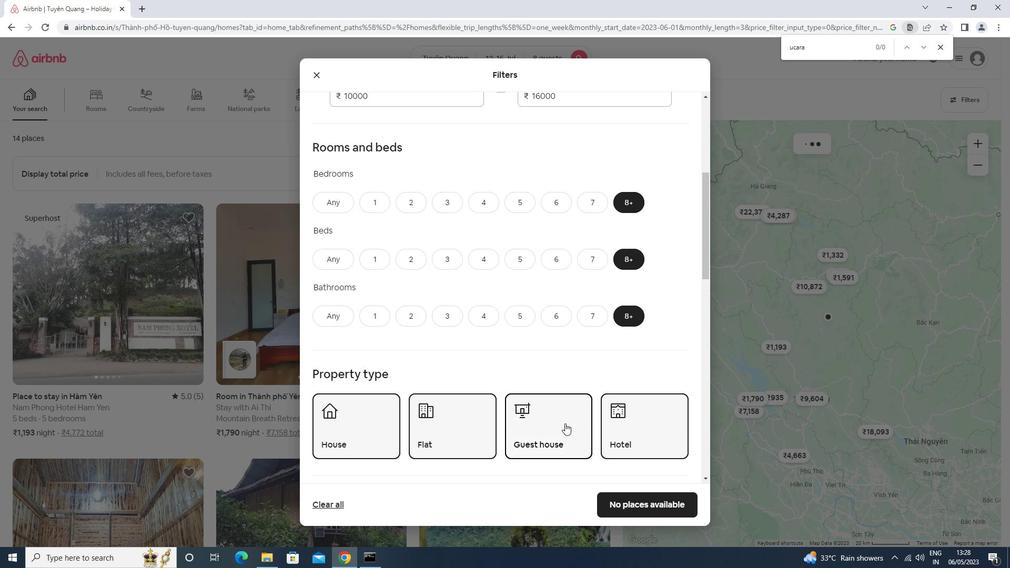 
Action: Mouse moved to (558, 416)
Screenshot: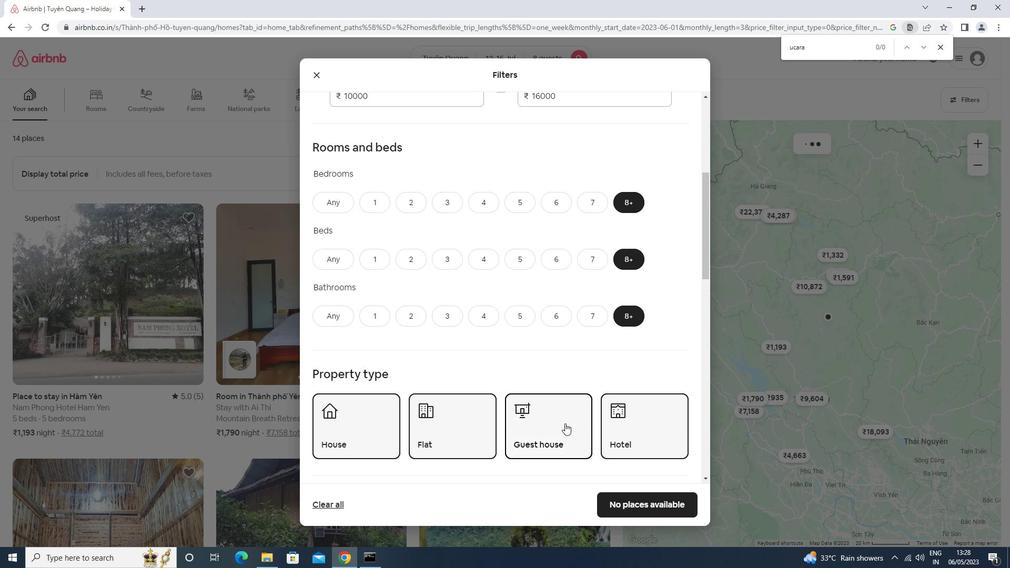 
Action: Mouse scrolled (558, 415) with delta (0, 0)
Screenshot: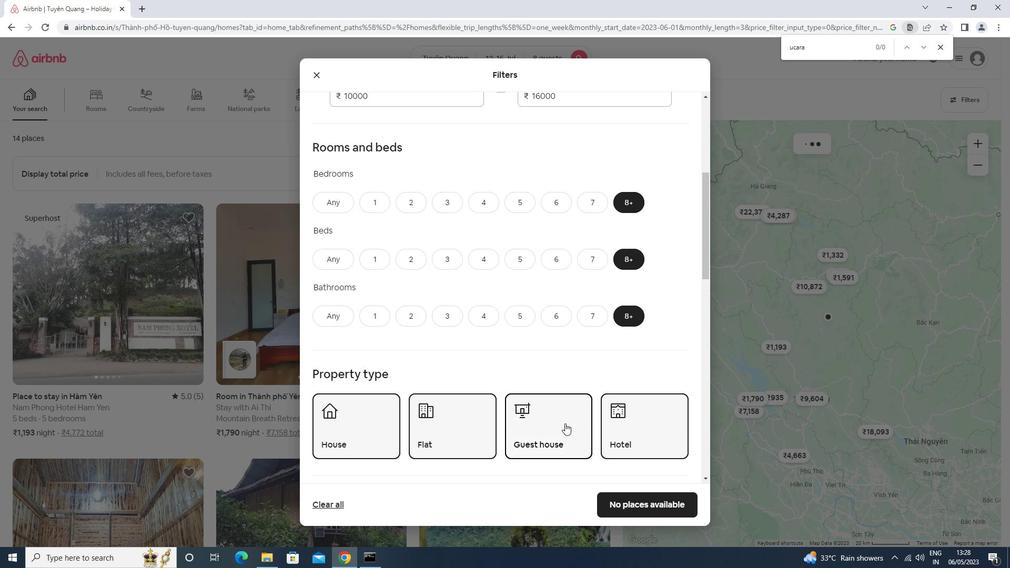 
Action: Mouse scrolled (558, 415) with delta (0, 0)
Screenshot: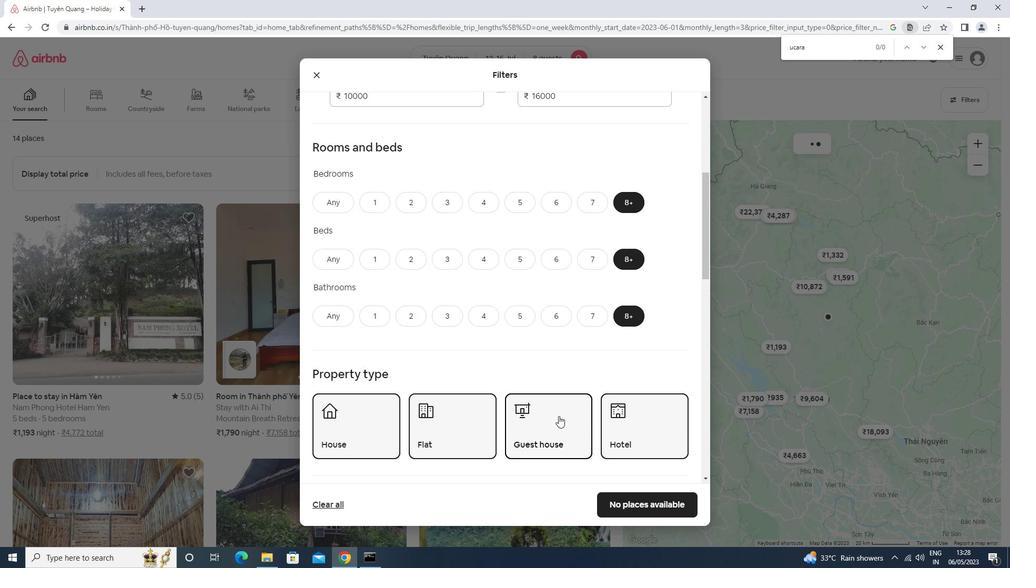 
Action: Mouse moved to (557, 416)
Screenshot: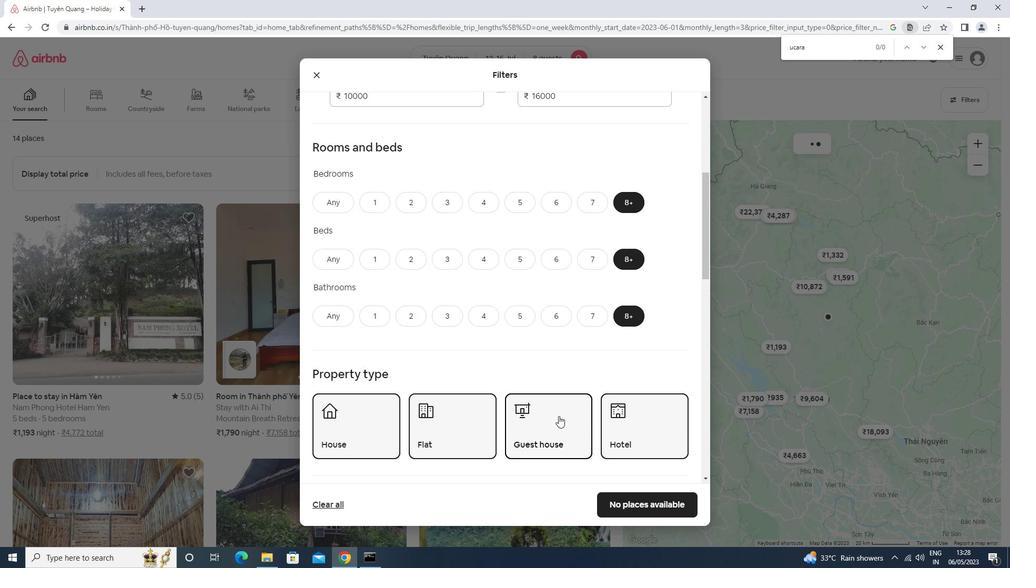 
Action: Mouse scrolled (557, 415) with delta (0, 0)
Screenshot: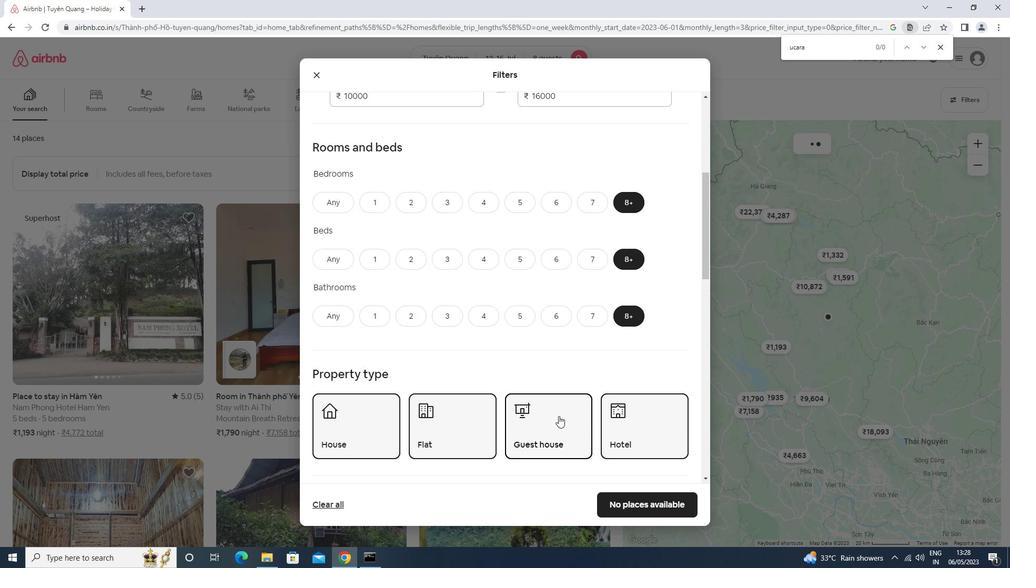 
Action: Mouse scrolled (557, 415) with delta (0, 0)
Screenshot: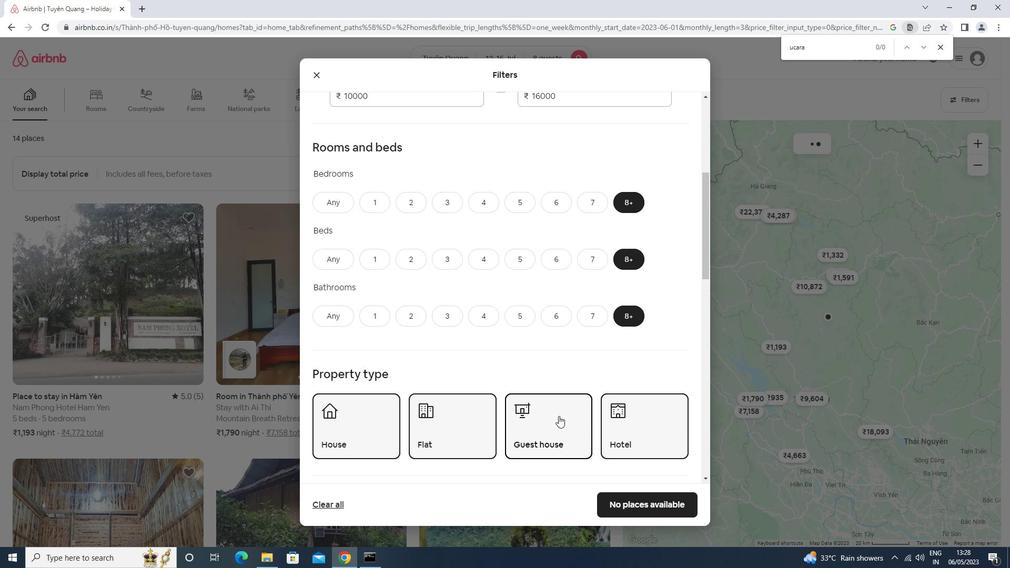 
Action: Mouse moved to (365, 233)
Screenshot: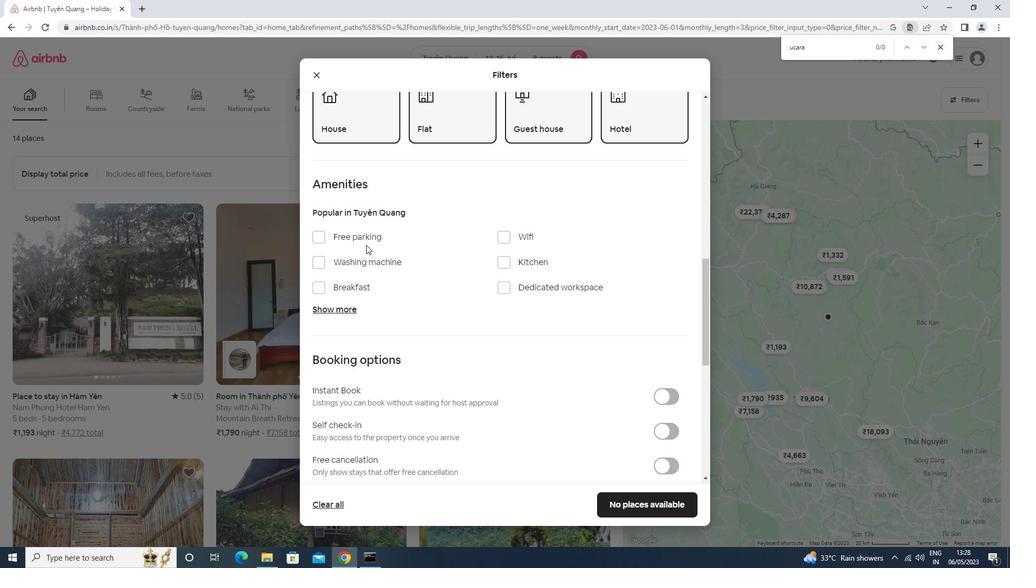 
Action: Mouse pressed left at (365, 233)
Screenshot: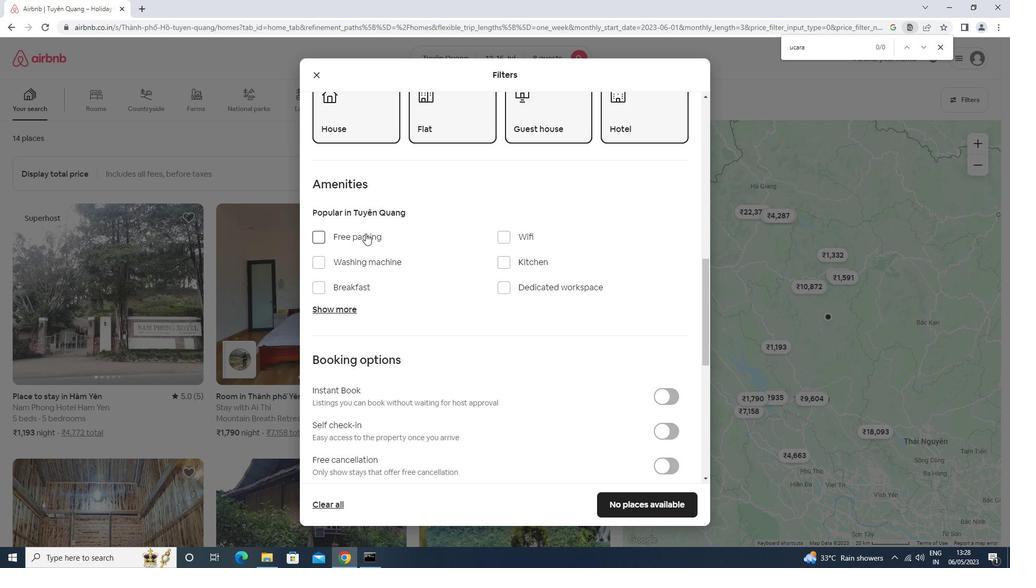 
Action: Mouse moved to (504, 234)
Screenshot: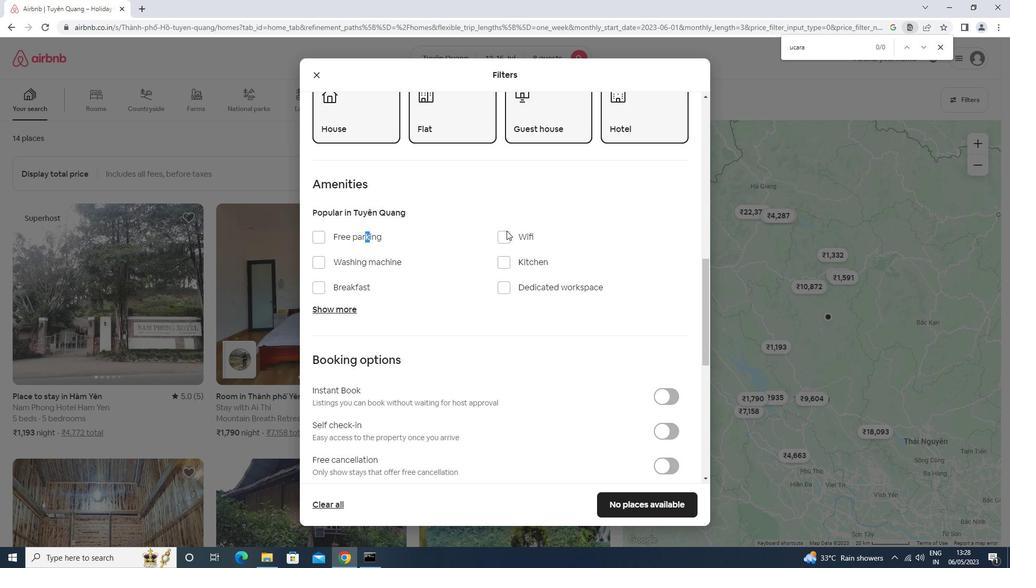 
Action: Mouse pressed left at (504, 234)
Screenshot: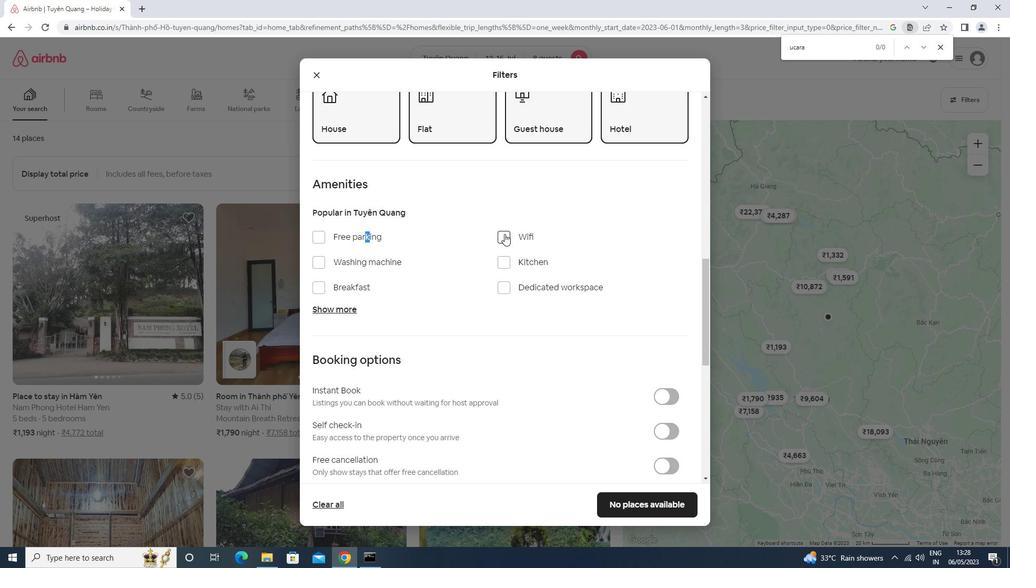 
Action: Mouse moved to (340, 236)
Screenshot: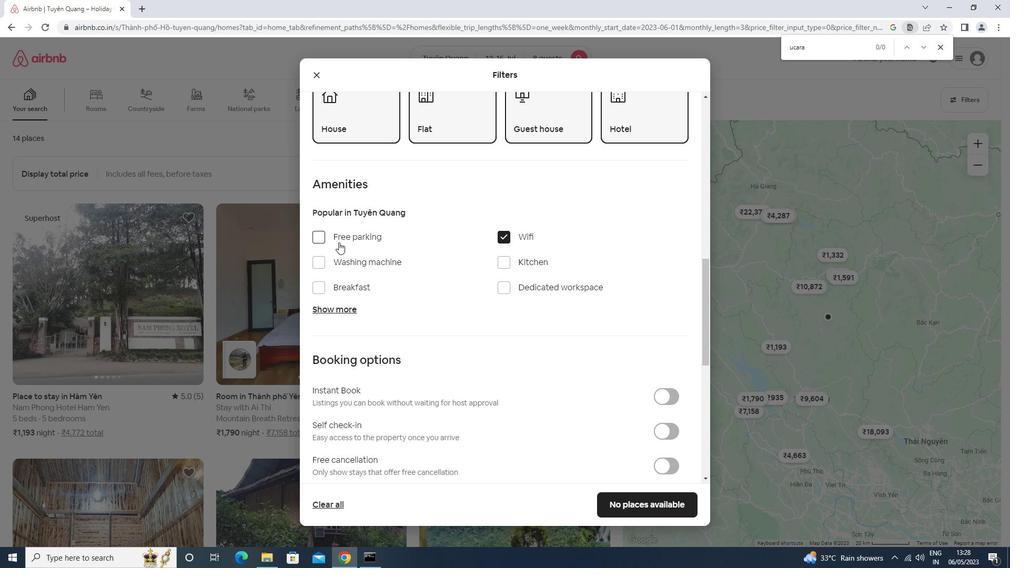 
Action: Mouse pressed left at (340, 236)
Screenshot: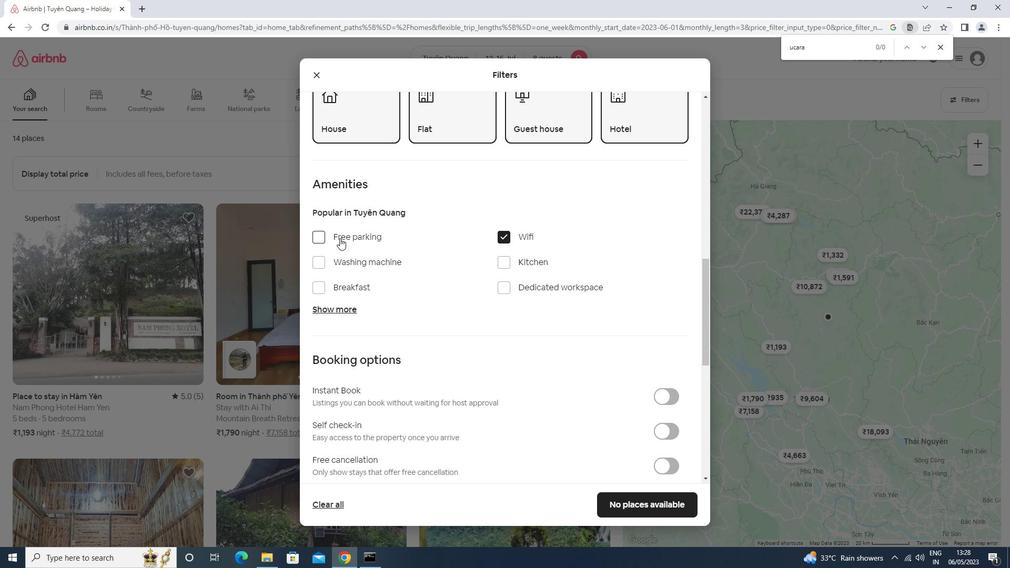 
Action: Mouse moved to (351, 278)
Screenshot: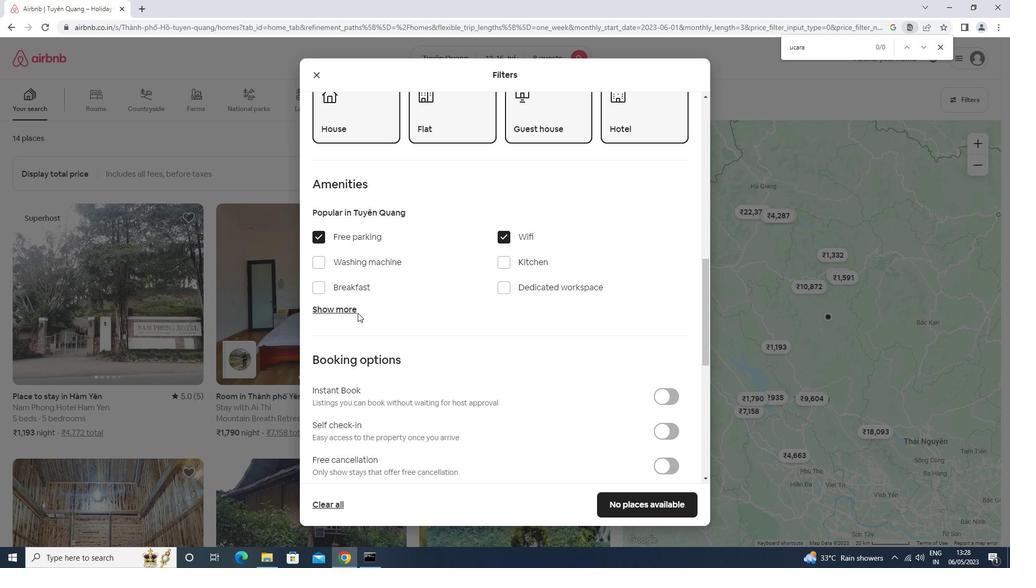 
Action: Mouse pressed left at (351, 278)
Screenshot: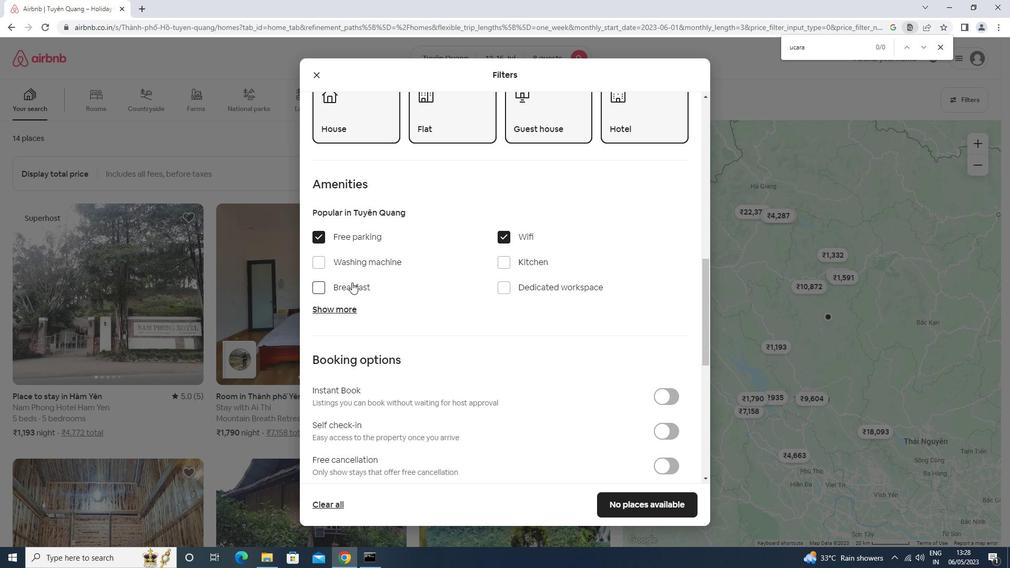 
Action: Mouse moved to (352, 283)
Screenshot: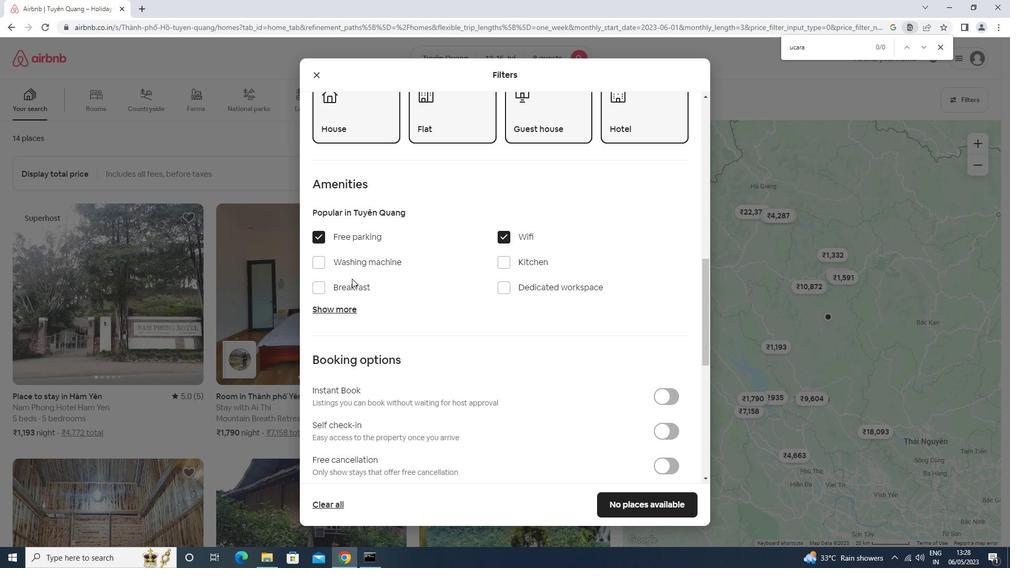 
Action: Mouse pressed left at (352, 283)
Screenshot: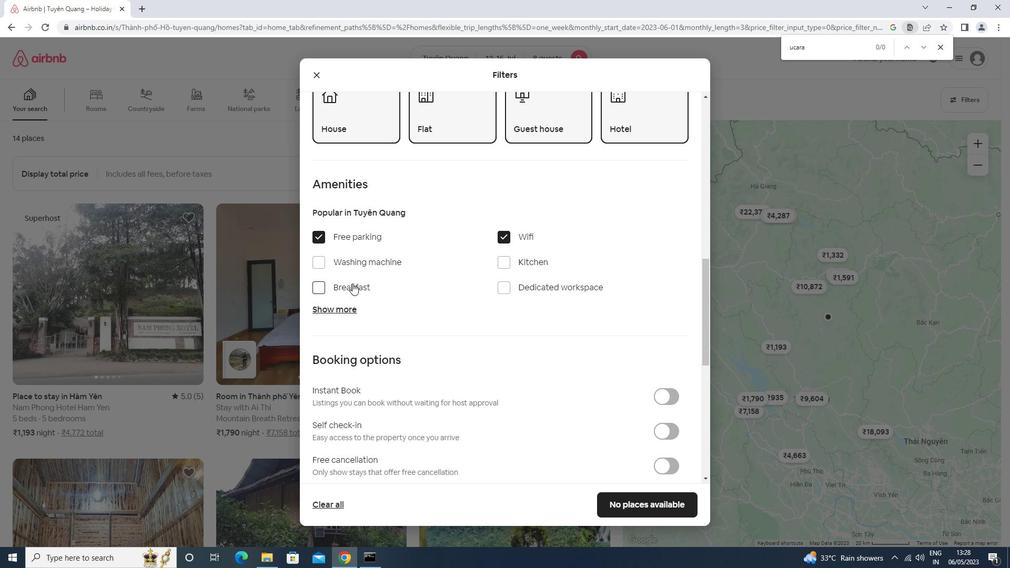 
Action: Mouse moved to (347, 309)
Screenshot: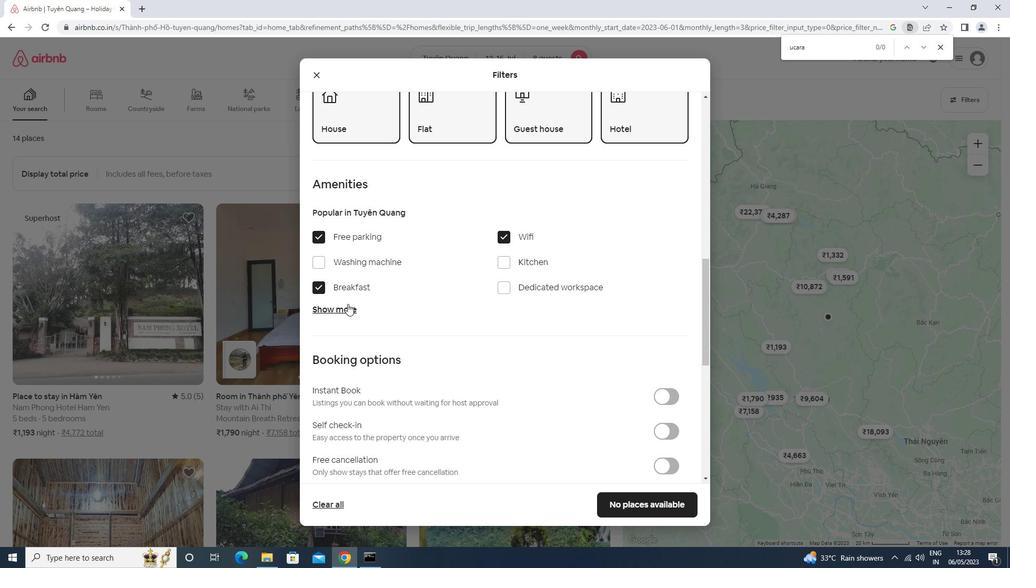 
Action: Mouse pressed left at (347, 309)
Screenshot: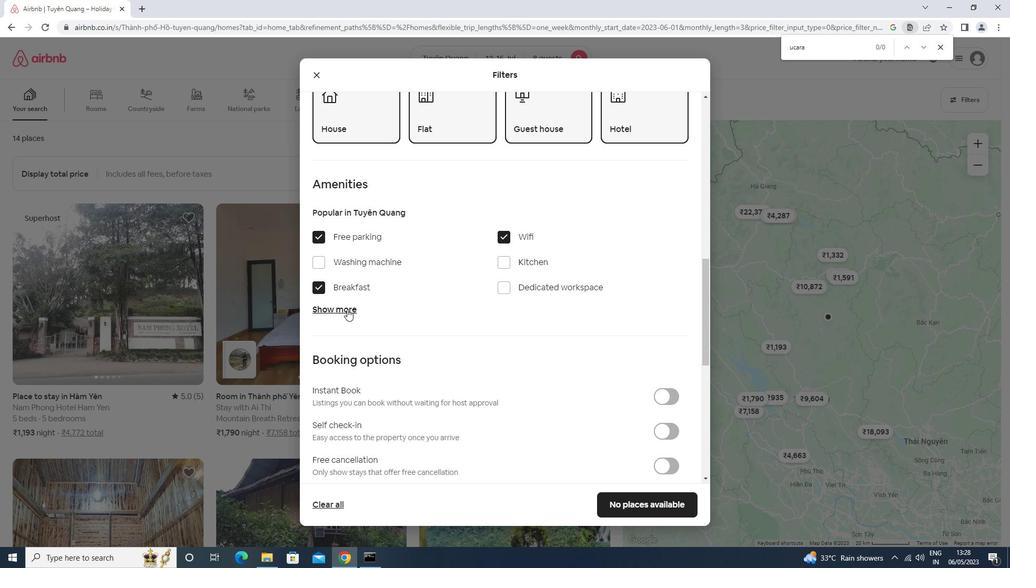 
Action: Mouse moved to (509, 372)
Screenshot: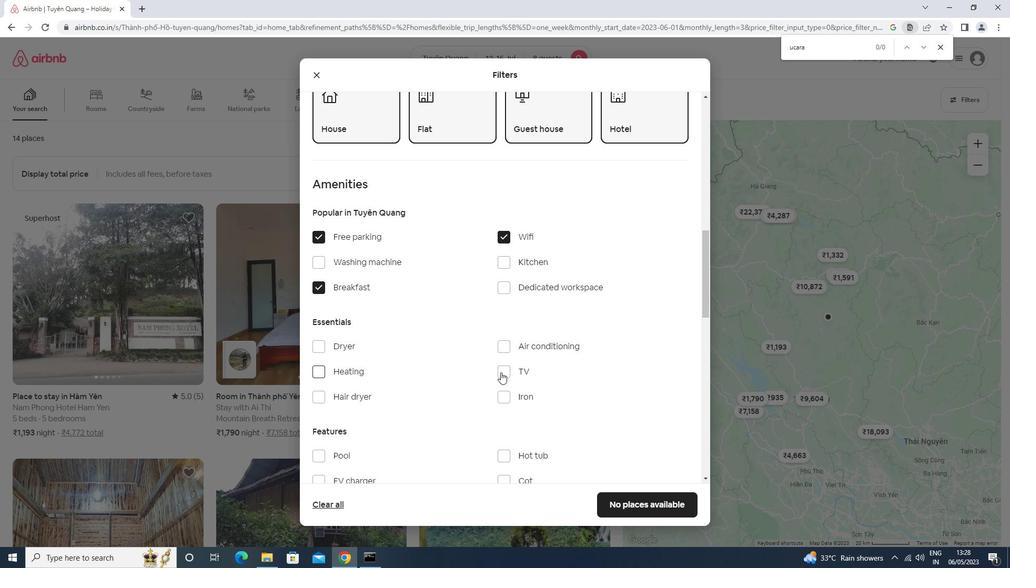 
Action: Mouse pressed left at (509, 372)
Screenshot: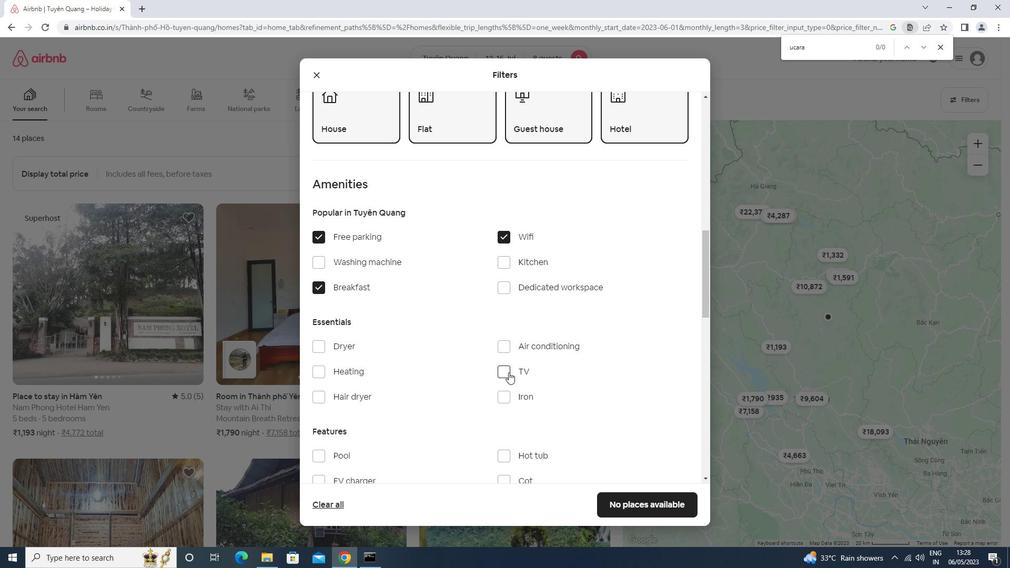 
Action: Mouse moved to (448, 374)
Screenshot: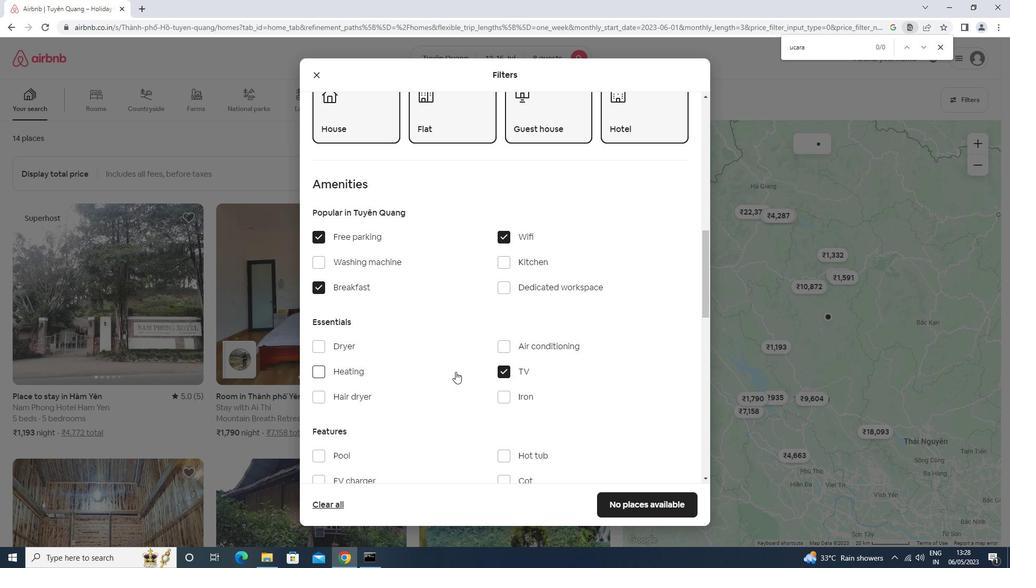 
Action: Mouse scrolled (448, 373) with delta (0, 0)
Screenshot: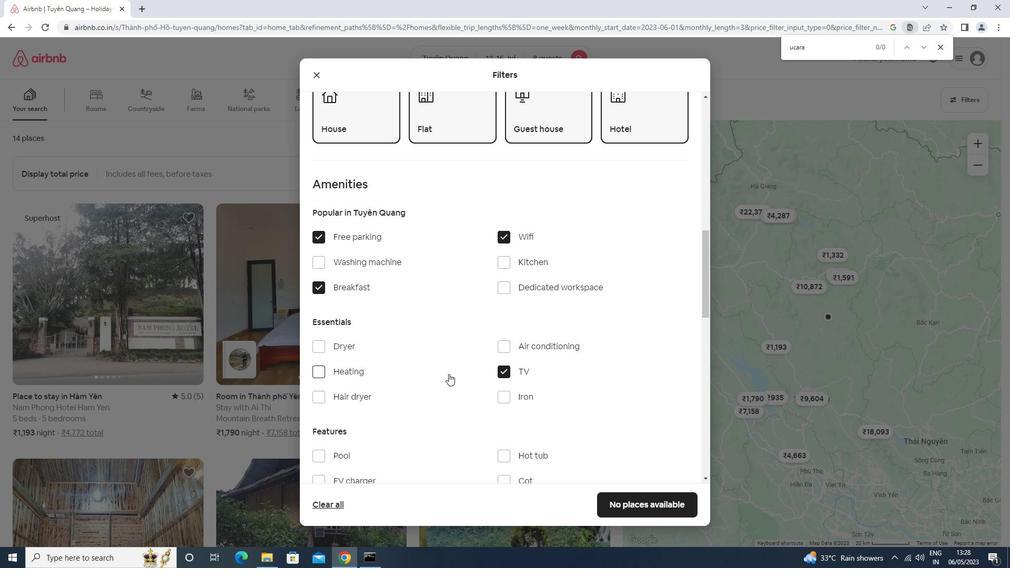 
Action: Mouse scrolled (448, 373) with delta (0, 0)
Screenshot: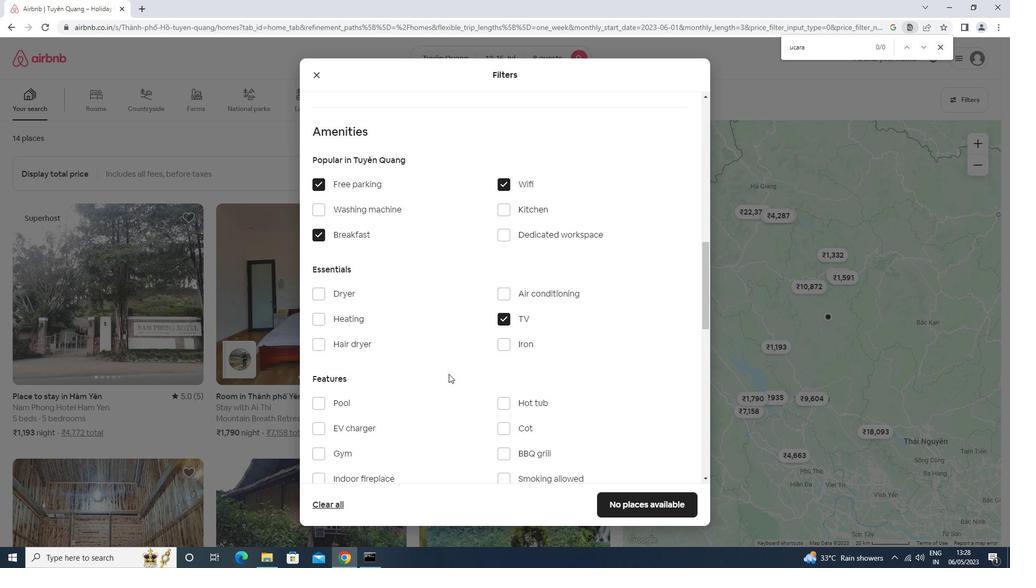 
Action: Mouse moved to (314, 396)
Screenshot: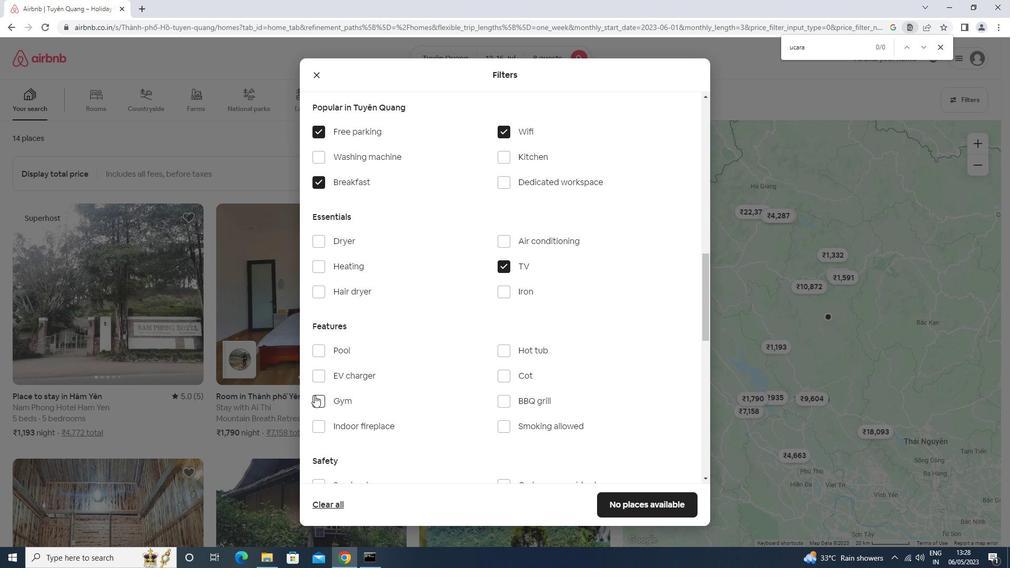 
Action: Mouse pressed left at (314, 396)
Screenshot: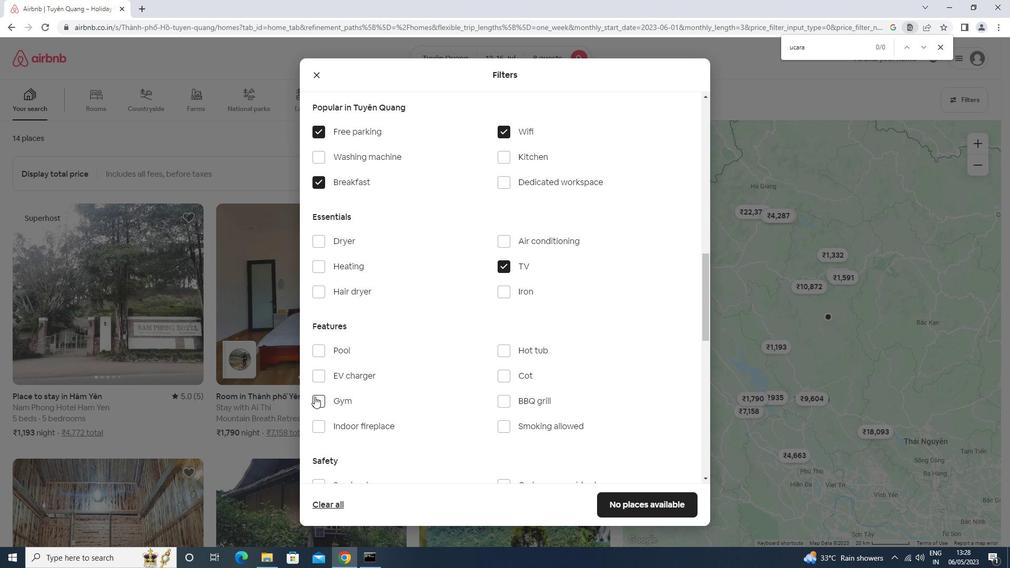 
Action: Mouse moved to (641, 394)
Screenshot: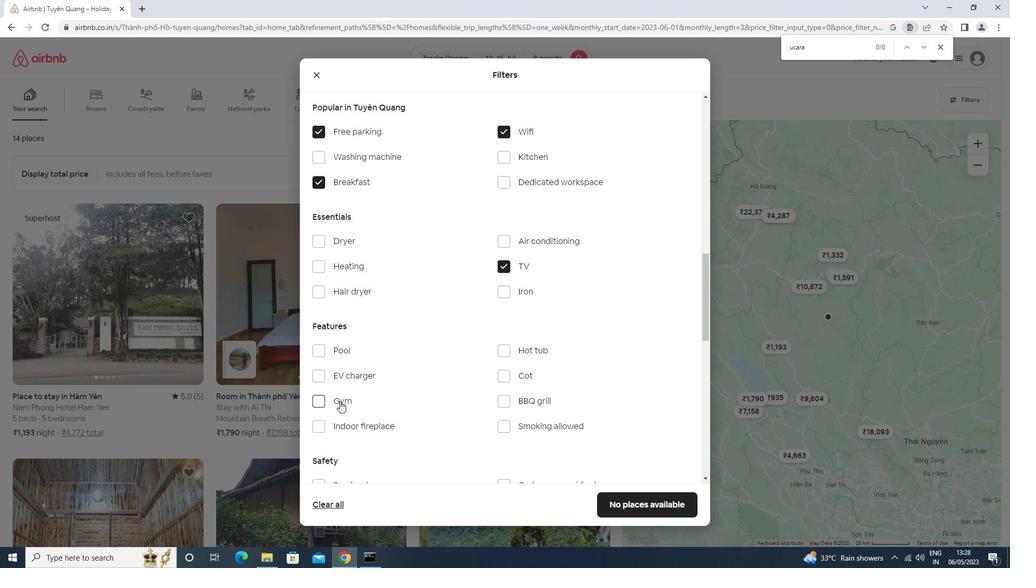
Action: Mouse scrolled (641, 394) with delta (0, 0)
Screenshot: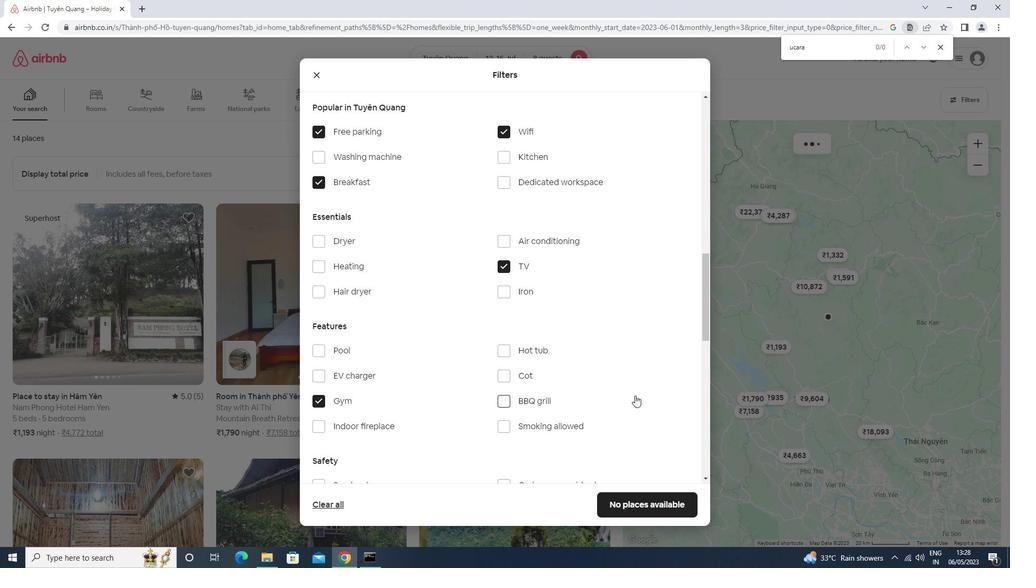 
Action: Mouse scrolled (641, 394) with delta (0, 0)
Screenshot: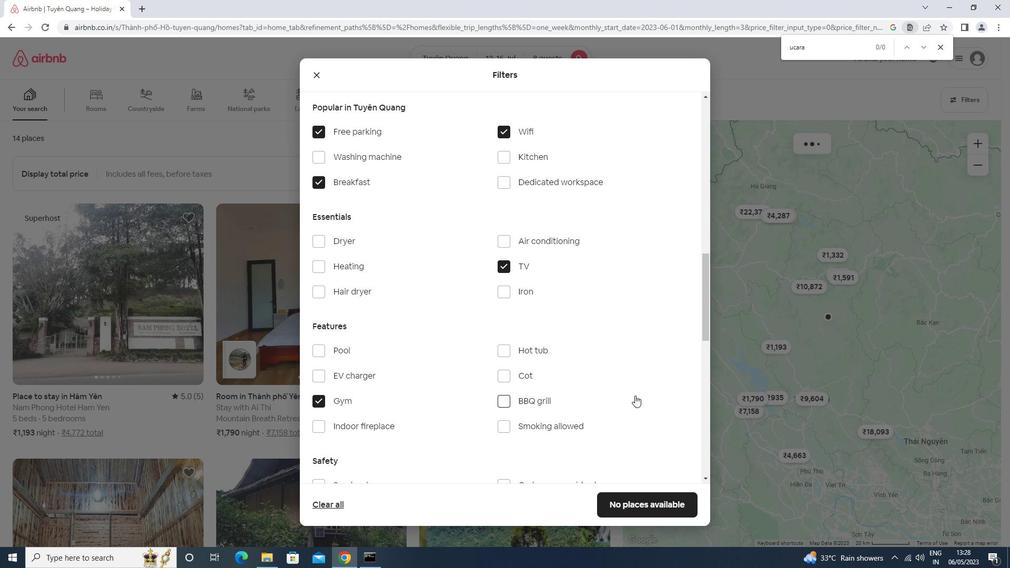 
Action: Mouse scrolled (641, 394) with delta (0, 0)
Screenshot: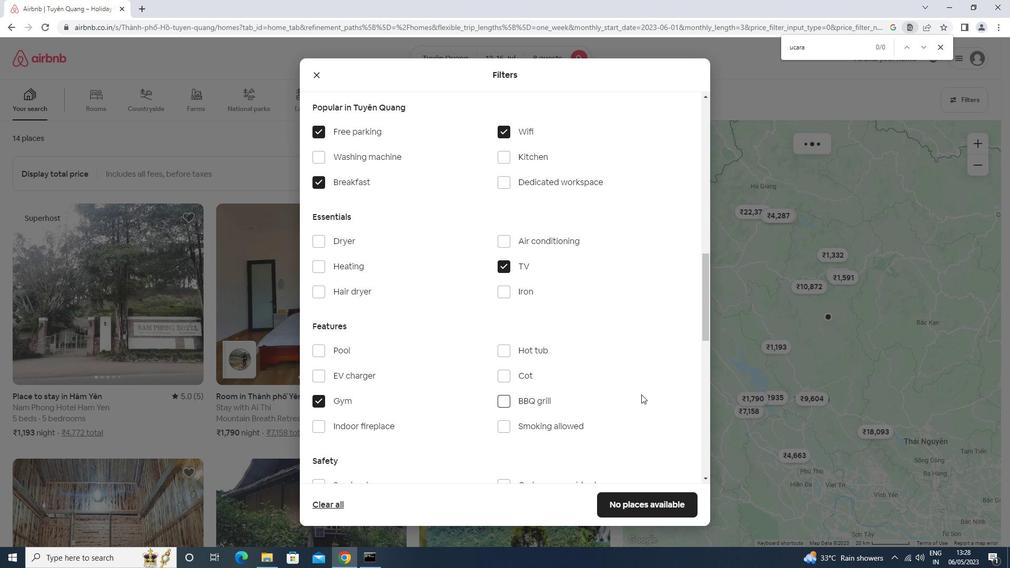 
Action: Mouse scrolled (641, 394) with delta (0, 0)
Screenshot: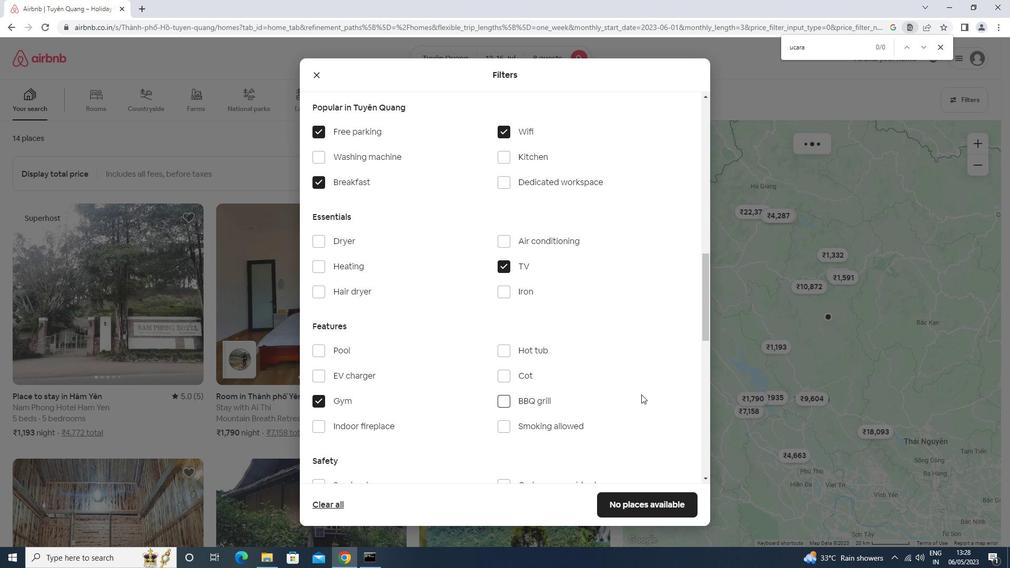 
Action: Mouse scrolled (641, 394) with delta (0, 0)
Screenshot: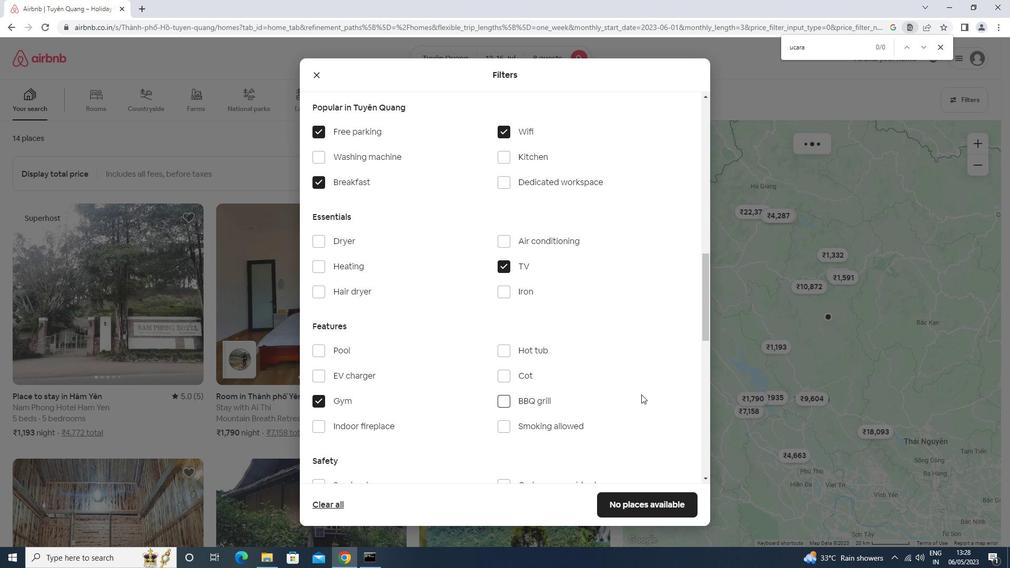 
Action: Mouse moved to (671, 362)
Screenshot: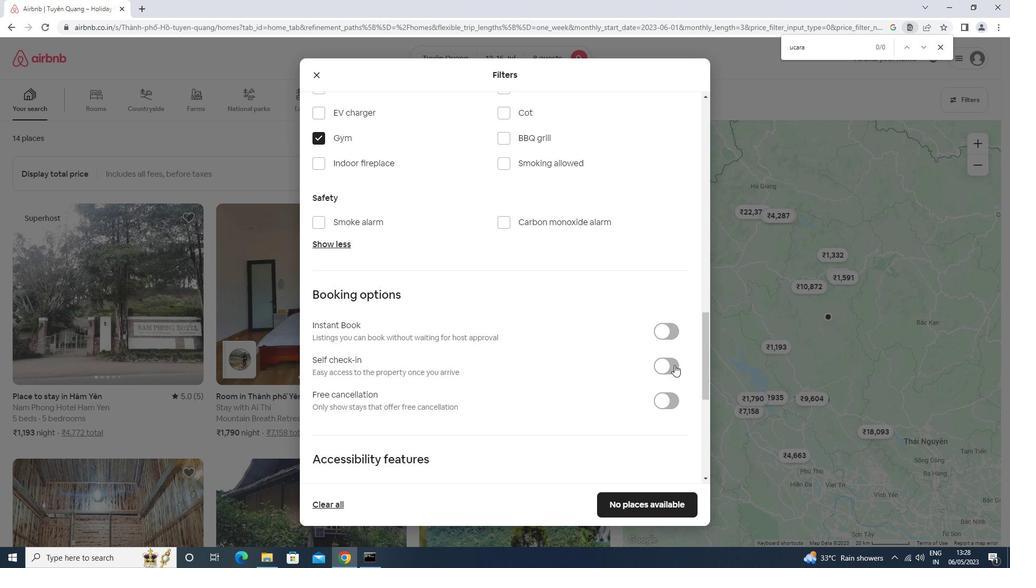 
Action: Mouse pressed left at (671, 362)
Screenshot: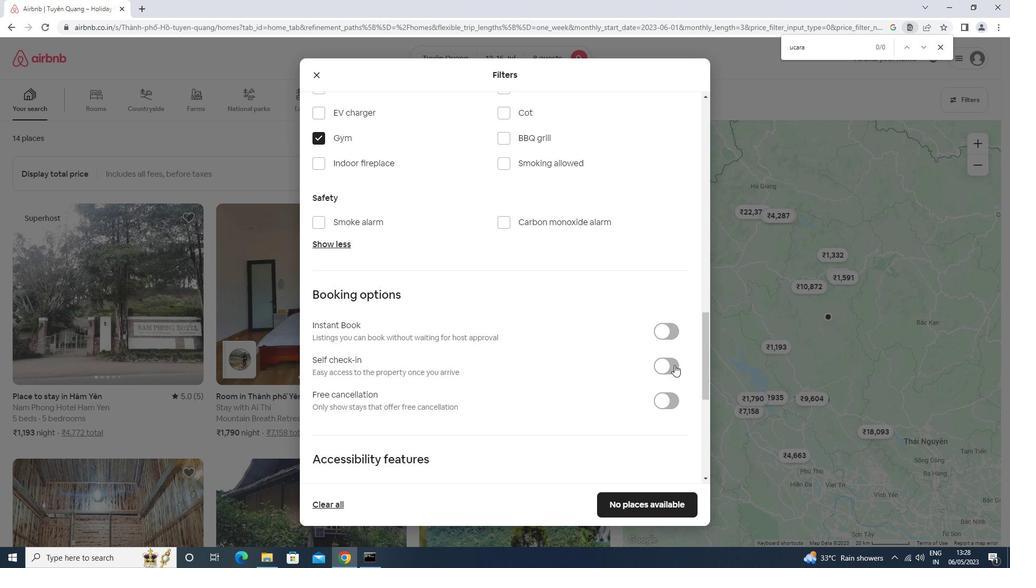 
Action: Mouse moved to (372, 432)
Screenshot: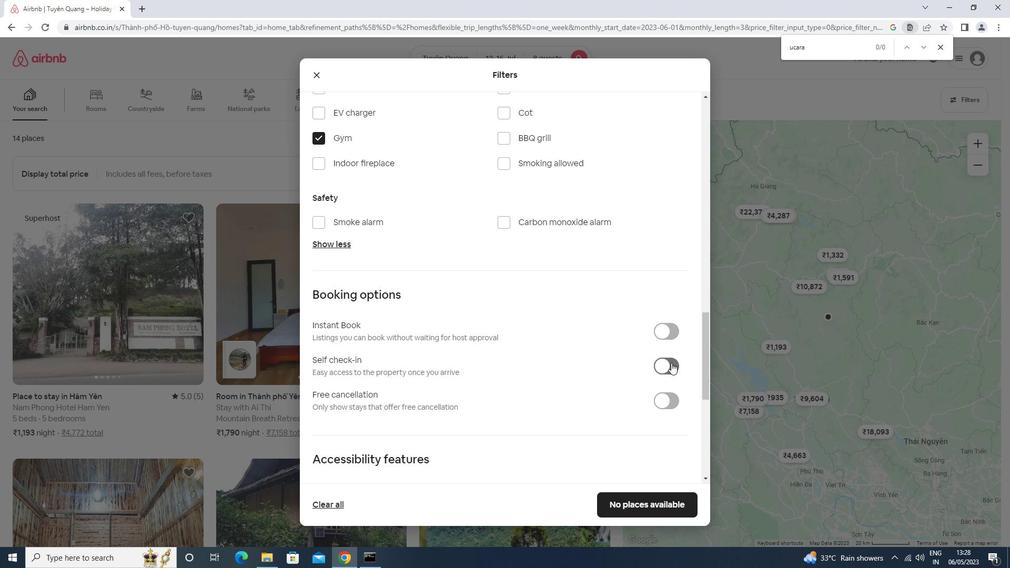 
Action: Mouse scrolled (372, 432) with delta (0, 0)
Screenshot: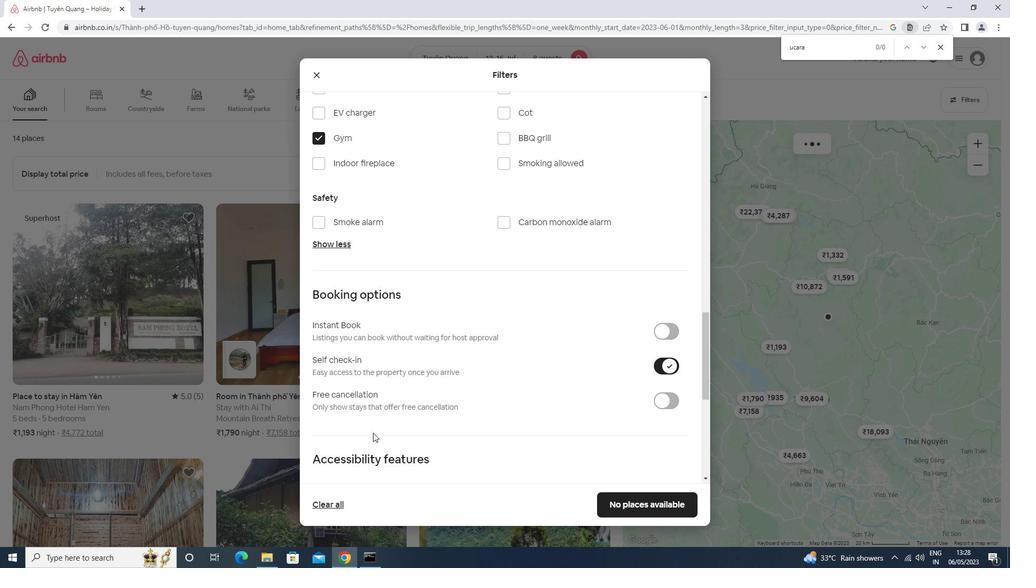 
Action: Mouse scrolled (372, 432) with delta (0, 0)
Screenshot: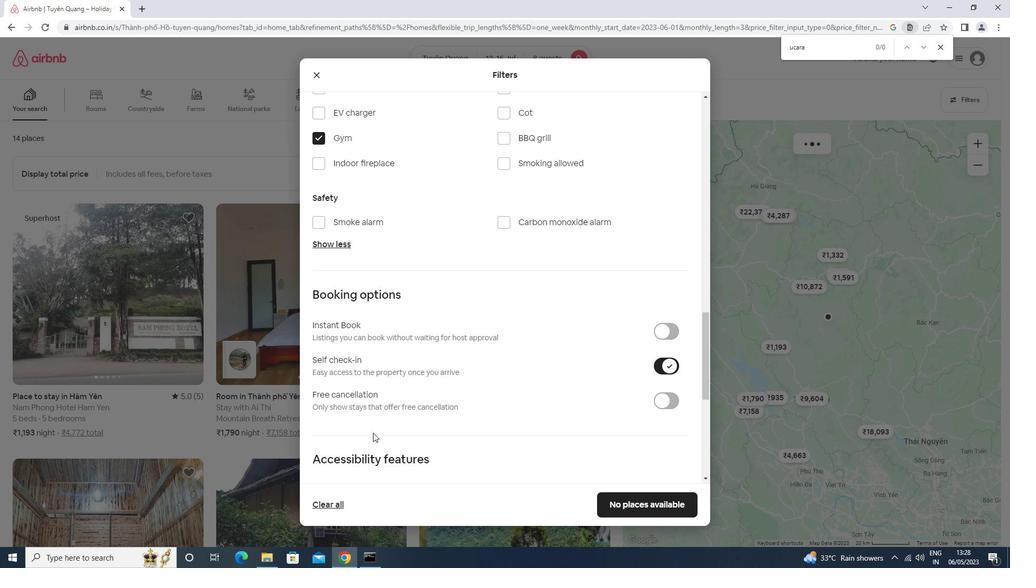 
Action: Mouse scrolled (372, 432) with delta (0, 0)
Screenshot: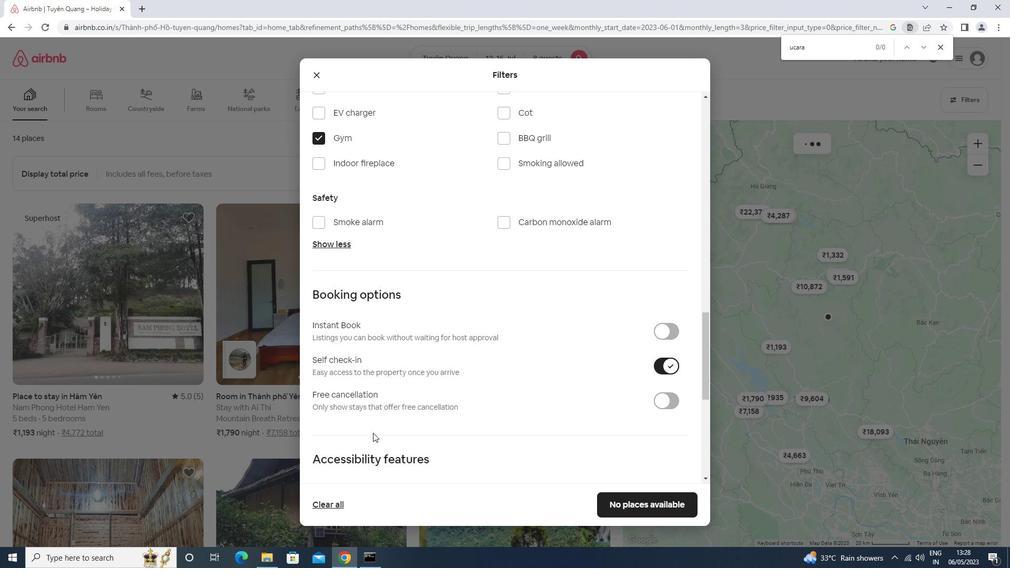 
Action: Mouse scrolled (372, 432) with delta (0, 0)
Screenshot: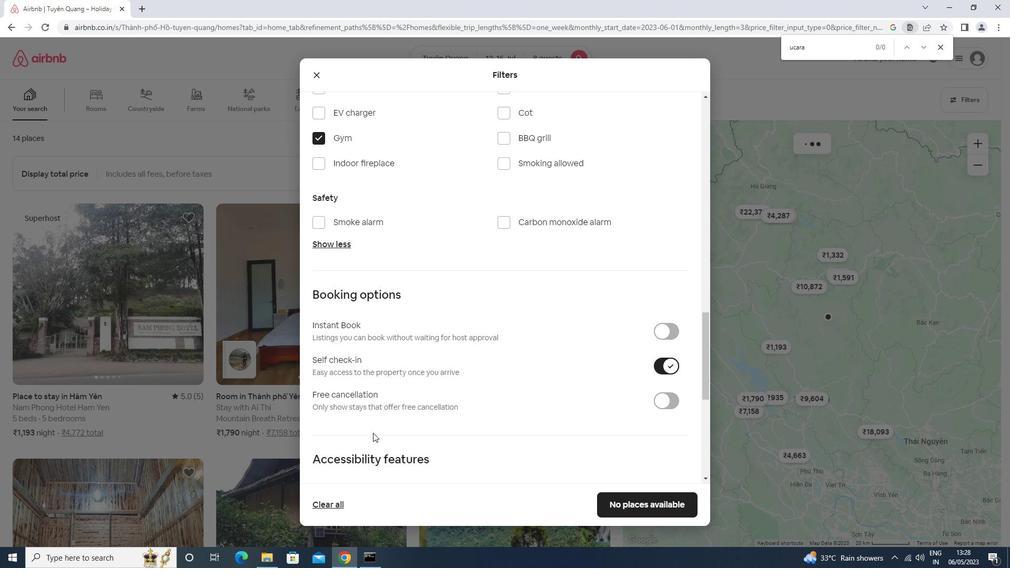 
Action: Mouse scrolled (372, 432) with delta (0, 0)
Screenshot: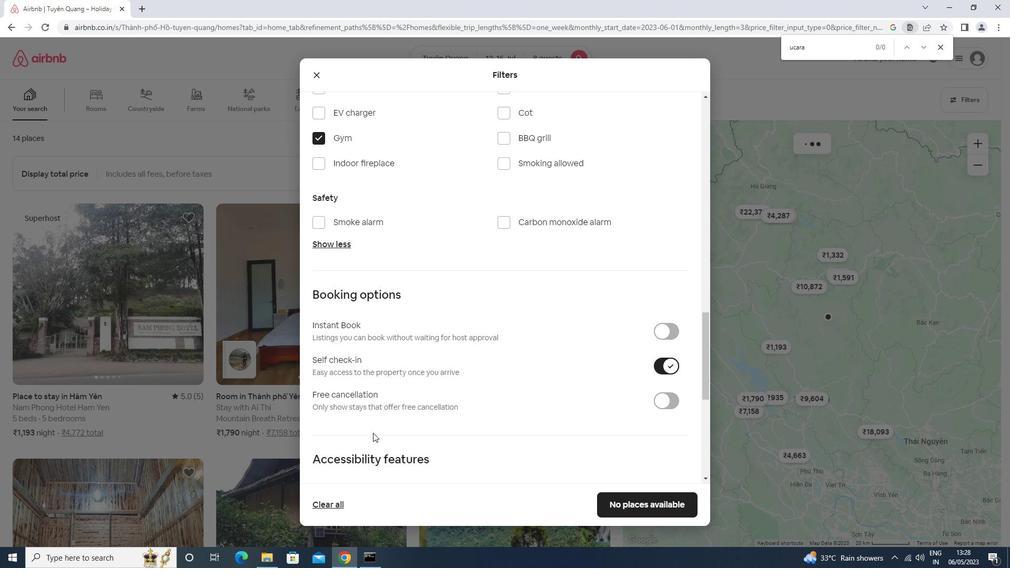 
Action: Mouse scrolled (372, 432) with delta (0, 0)
Screenshot: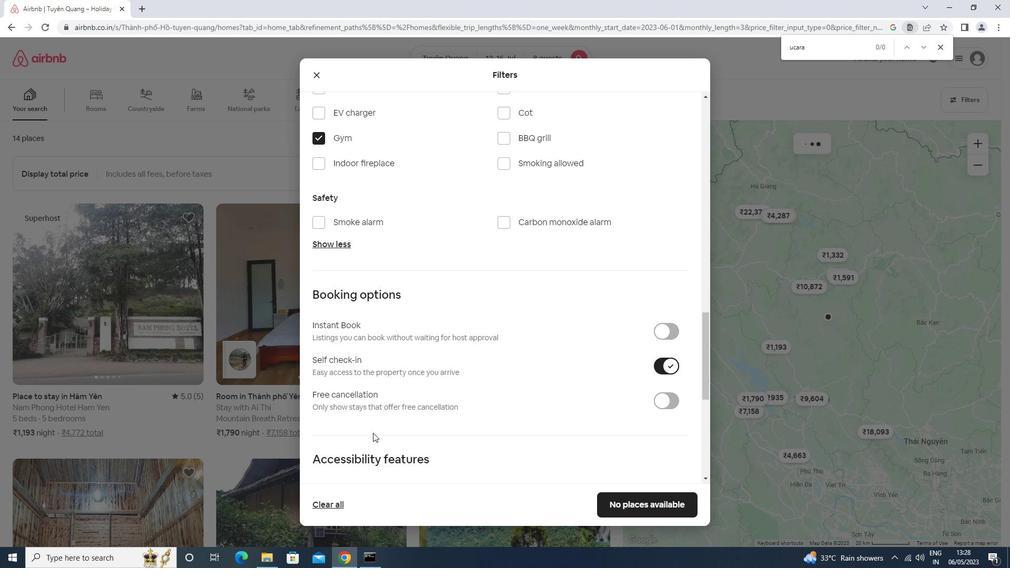 
Action: Mouse moved to (357, 442)
Screenshot: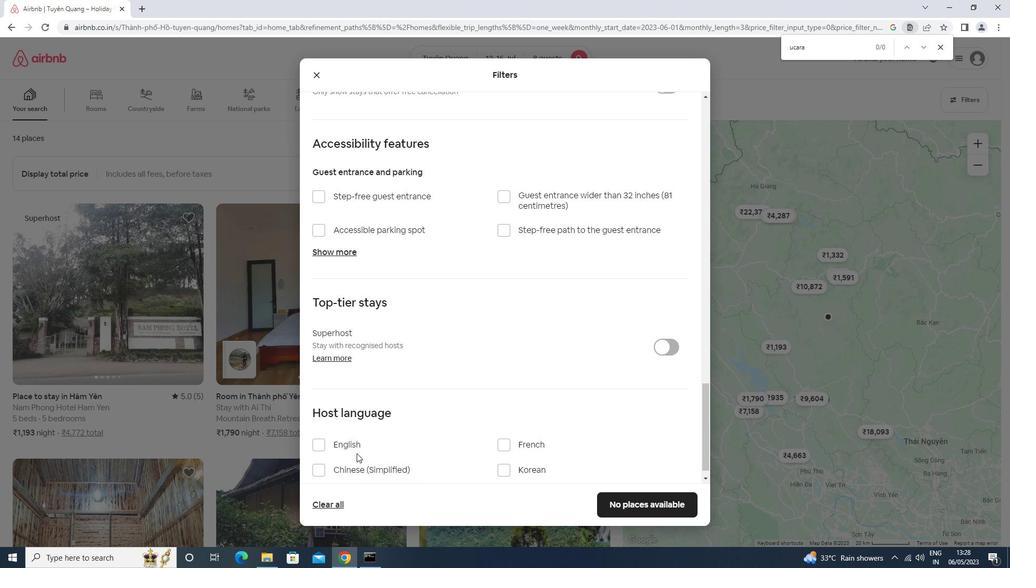 
Action: Mouse pressed left at (357, 442)
Screenshot: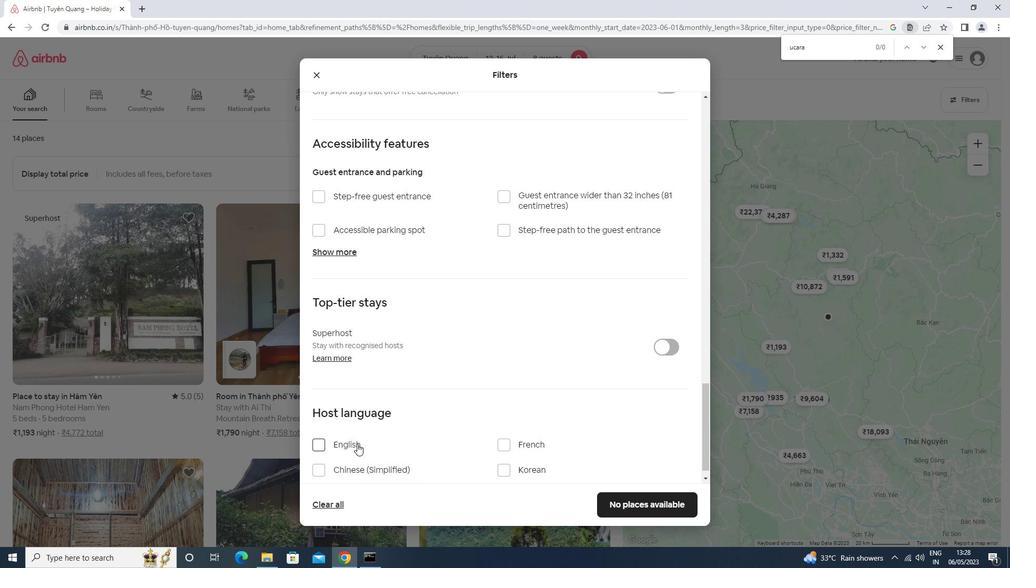 
Action: Mouse moved to (648, 497)
Screenshot: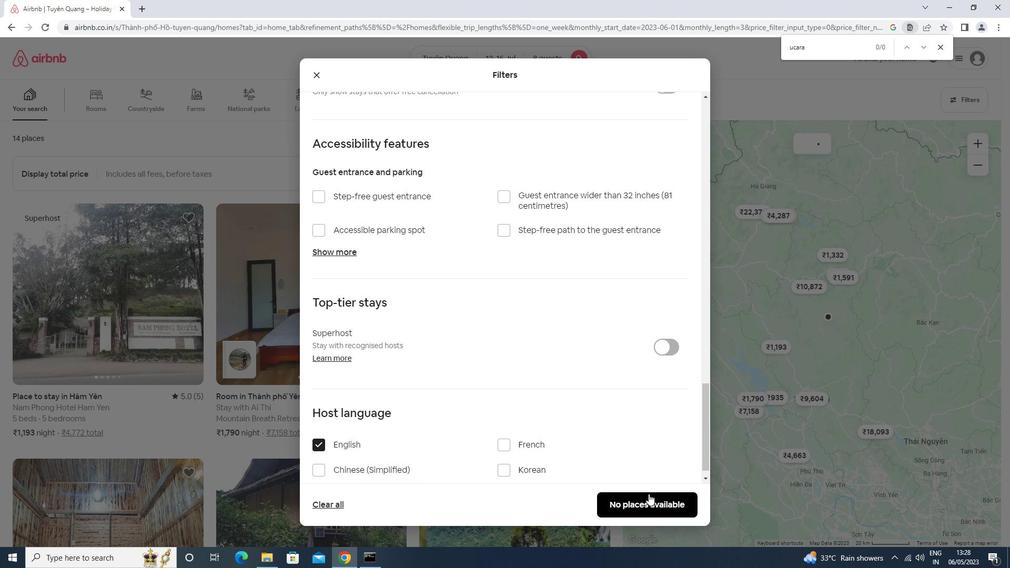 
Action: Mouse pressed left at (648, 497)
Screenshot: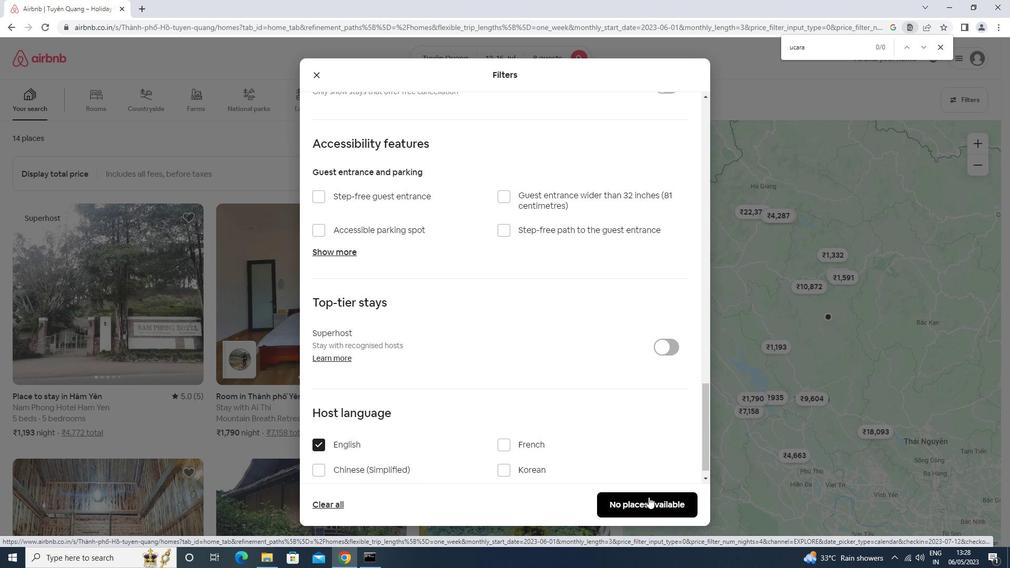 
